 Task: Search one way flight ticket for 2 adults, 2 infants in seat and 1 infant on lap in first from Everett: Paine Field (snohomish County Airport) to Gillette: Gillette Campbell County Airport on 5-1-2023. Choice of flights is Alaska. Number of bags: 1 carry on bag and 5 checked bags. Price is upto 80000. Outbound departure time preference is 15:15.
Action: Mouse moved to (198, 346)
Screenshot: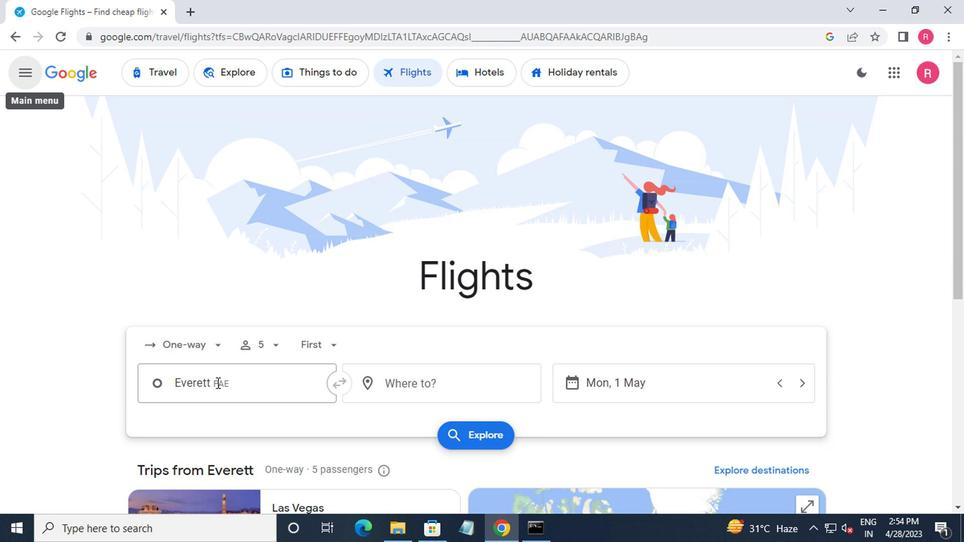 
Action: Mouse pressed left at (198, 346)
Screenshot: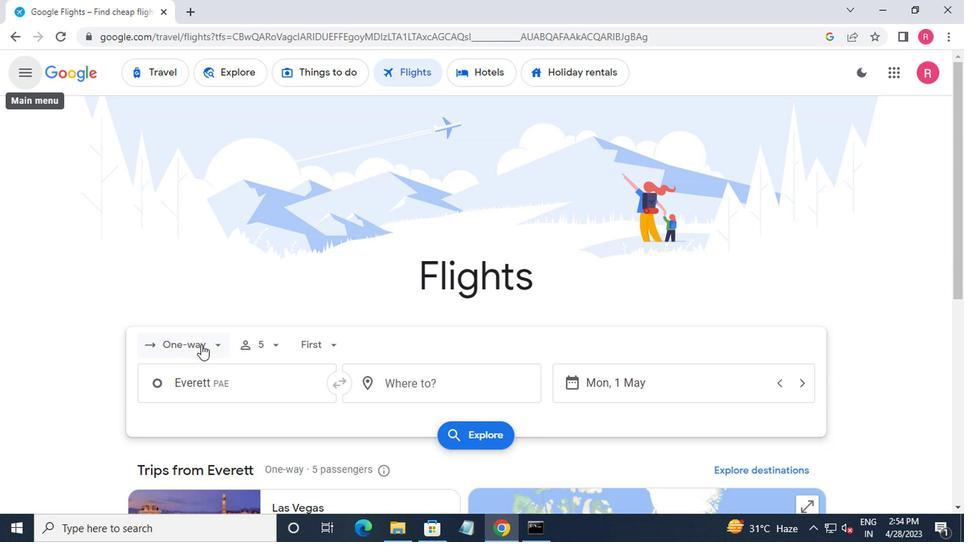 
Action: Mouse moved to (208, 409)
Screenshot: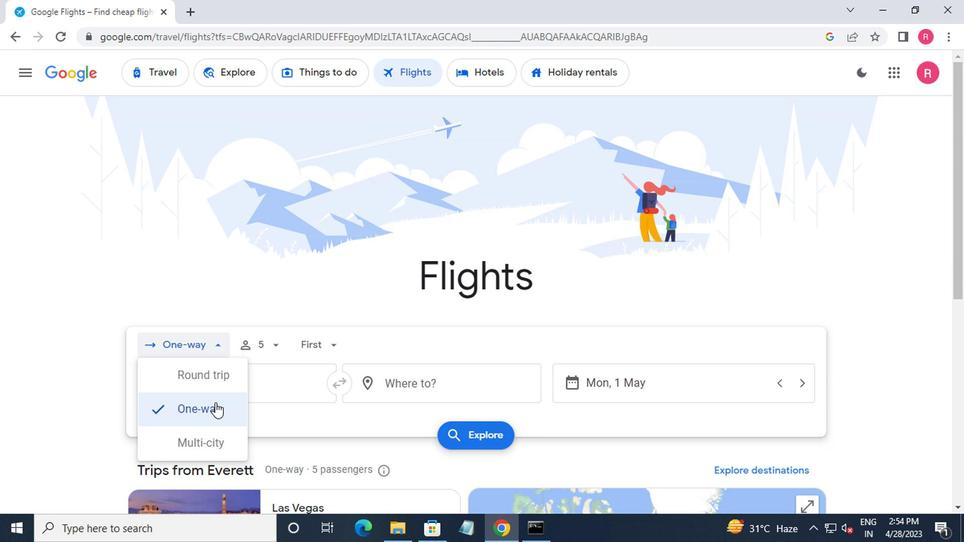 
Action: Mouse pressed left at (208, 409)
Screenshot: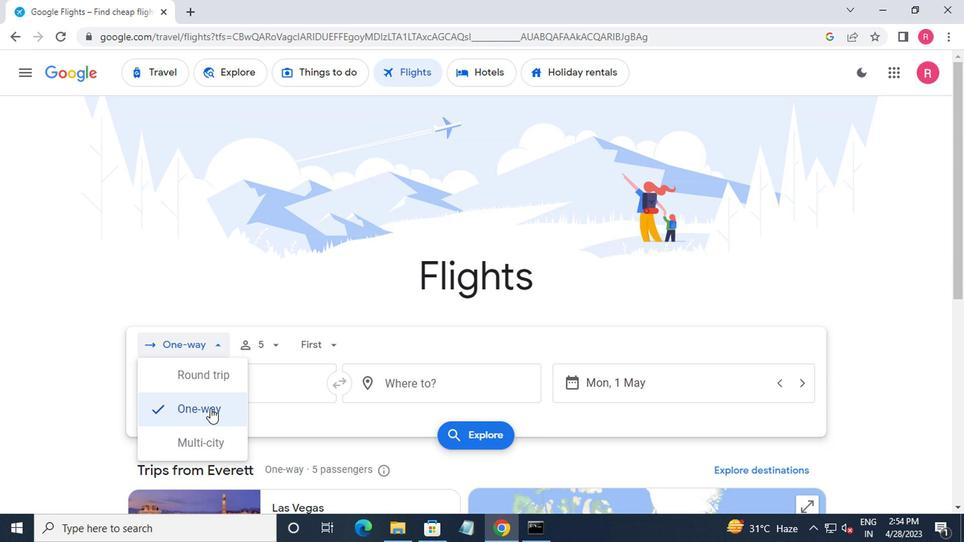 
Action: Mouse moved to (264, 351)
Screenshot: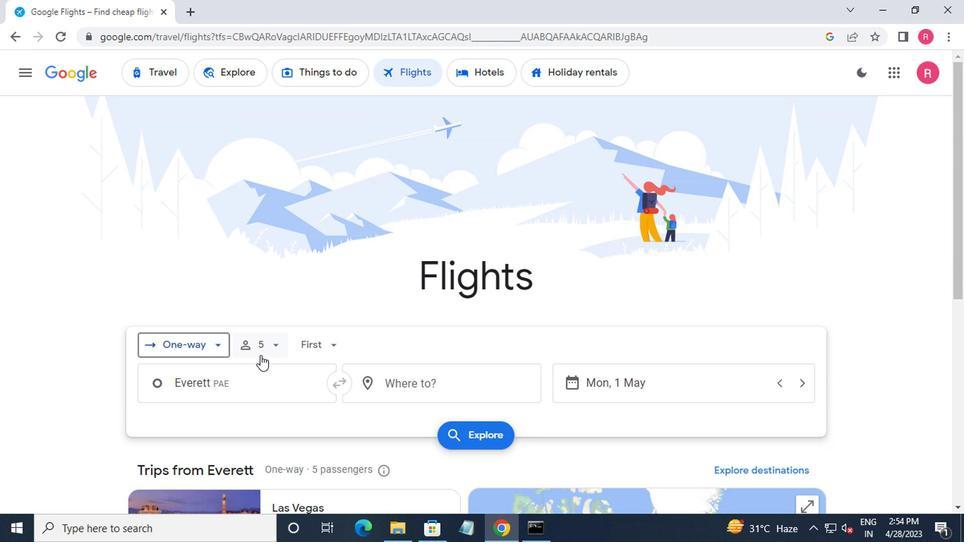 
Action: Mouse pressed left at (264, 351)
Screenshot: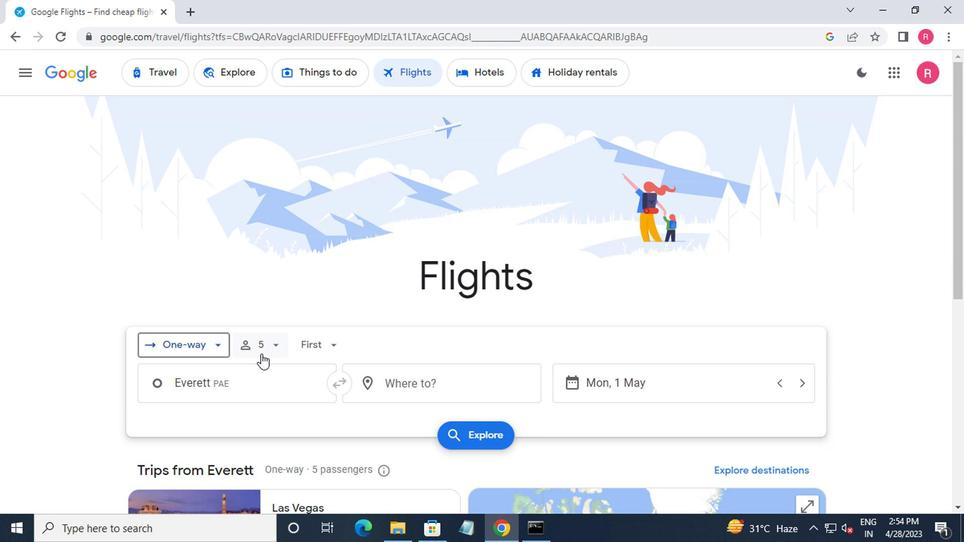 
Action: Mouse moved to (336, 387)
Screenshot: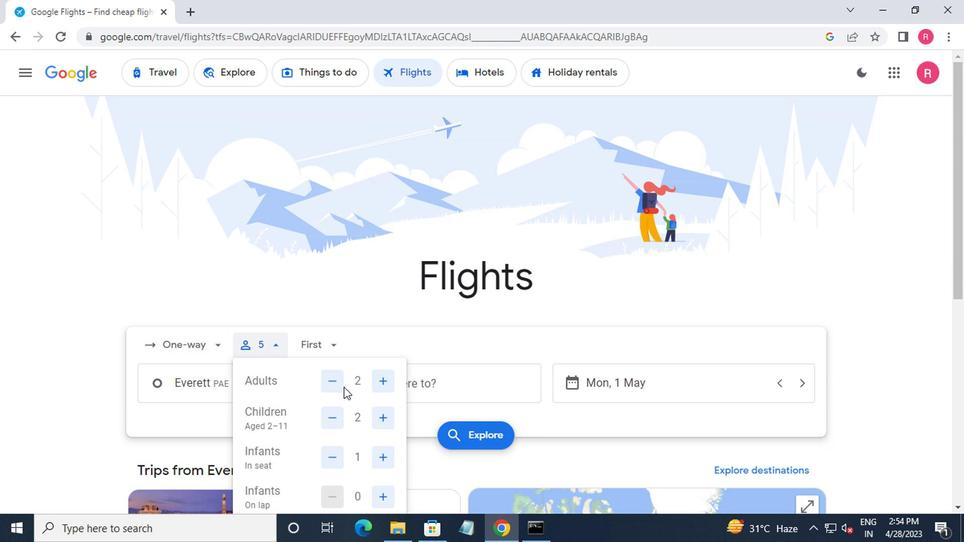 
Action: Mouse pressed left at (336, 387)
Screenshot: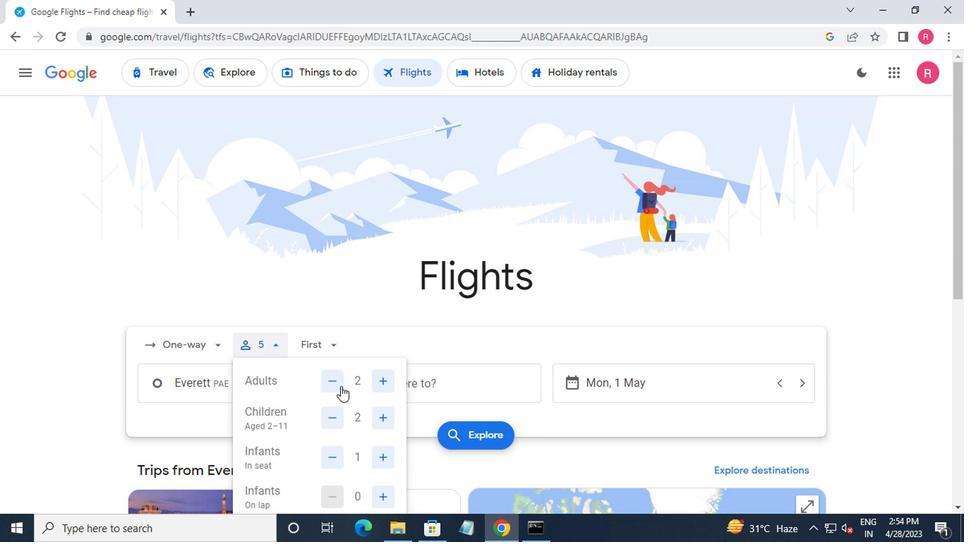 
Action: Mouse moved to (336, 421)
Screenshot: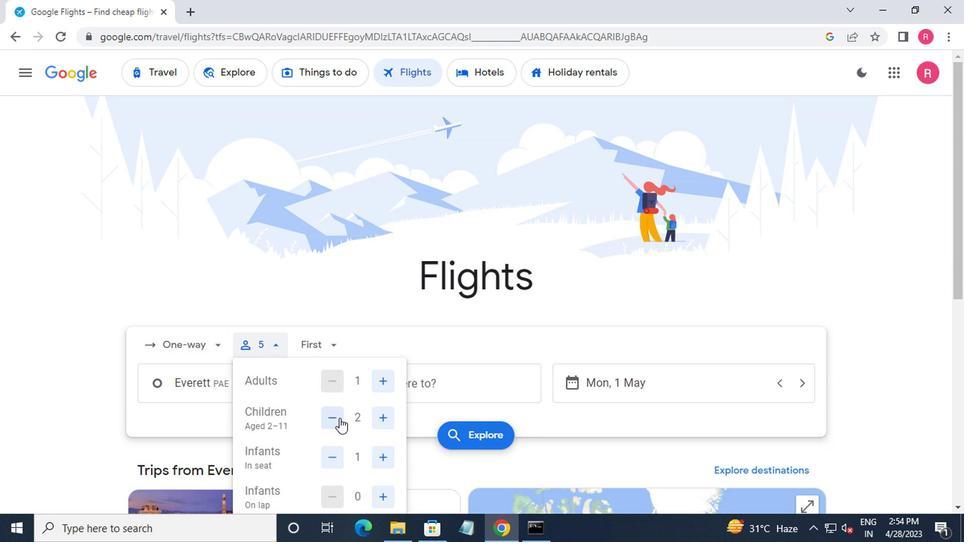 
Action: Mouse pressed left at (336, 421)
Screenshot: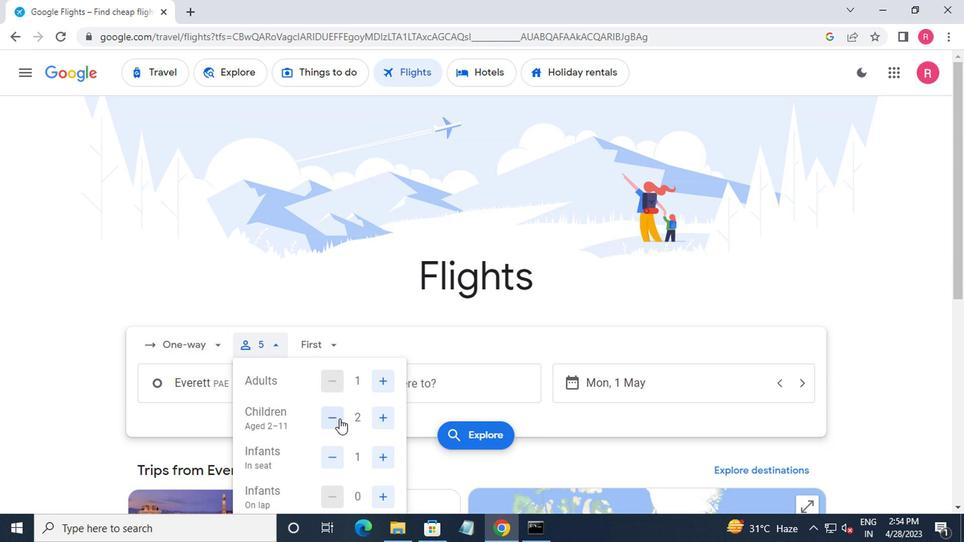 
Action: Mouse moved to (329, 459)
Screenshot: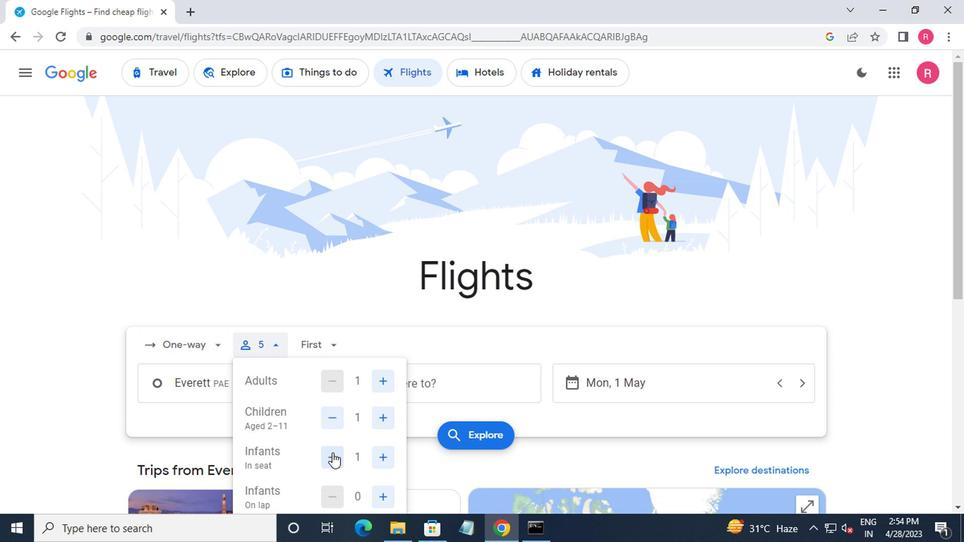 
Action: Mouse pressed left at (329, 459)
Screenshot: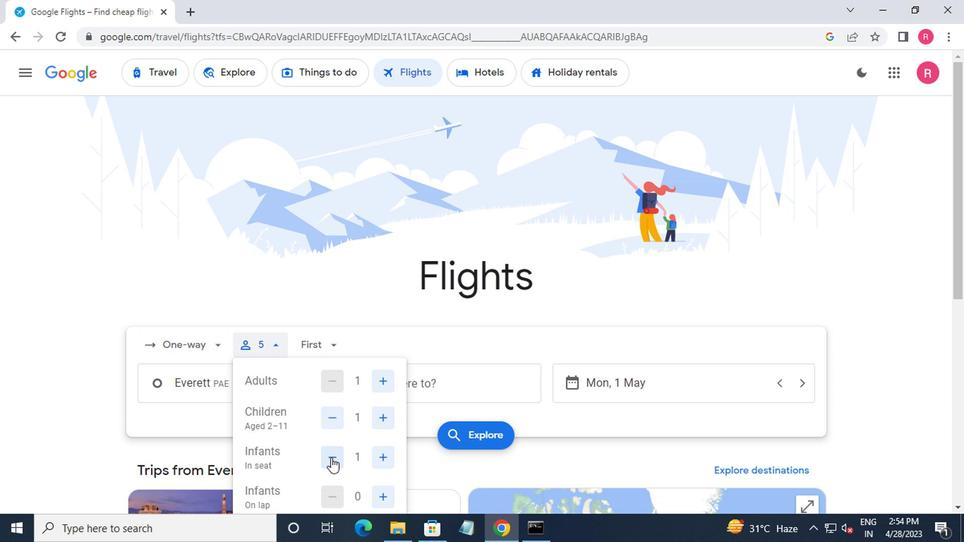 
Action: Mouse moved to (376, 460)
Screenshot: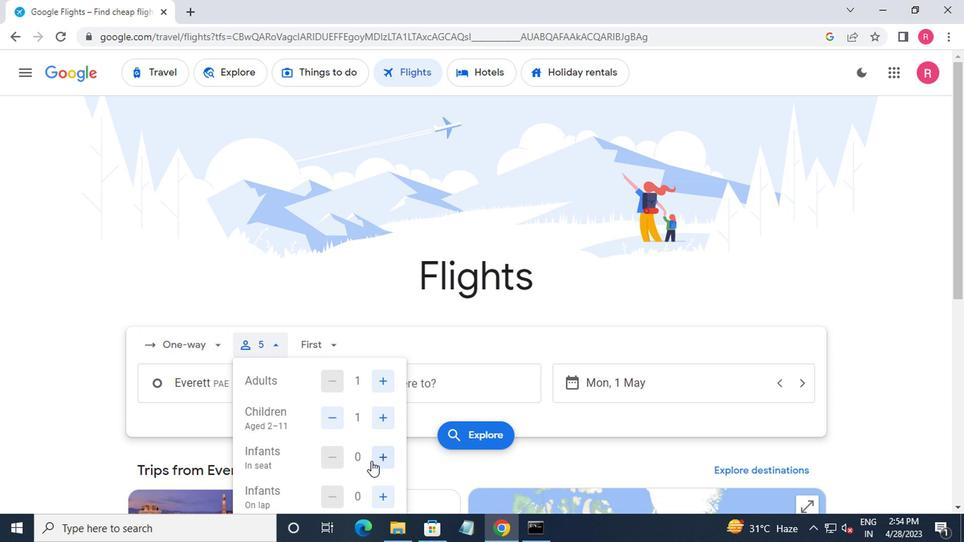 
Action: Mouse pressed left at (376, 460)
Screenshot: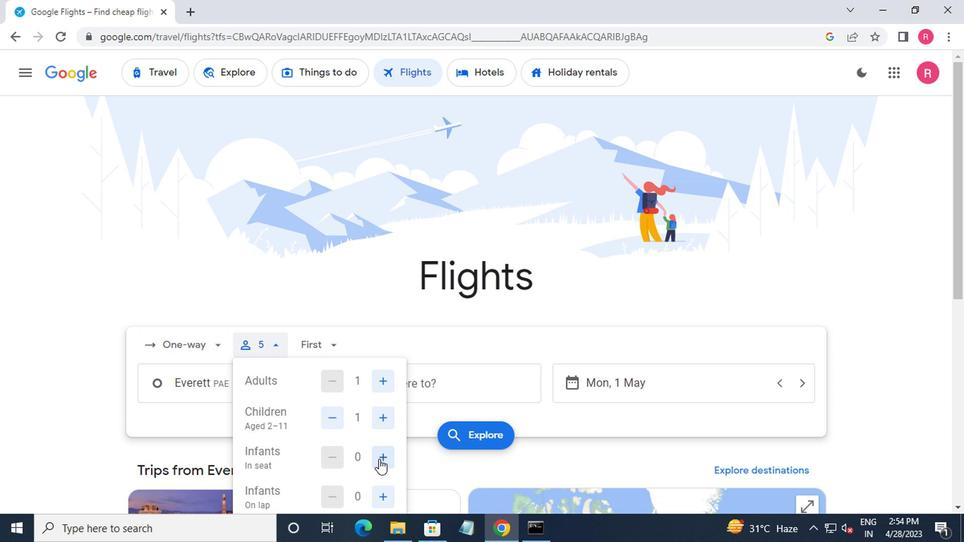 
Action: Mouse moved to (319, 349)
Screenshot: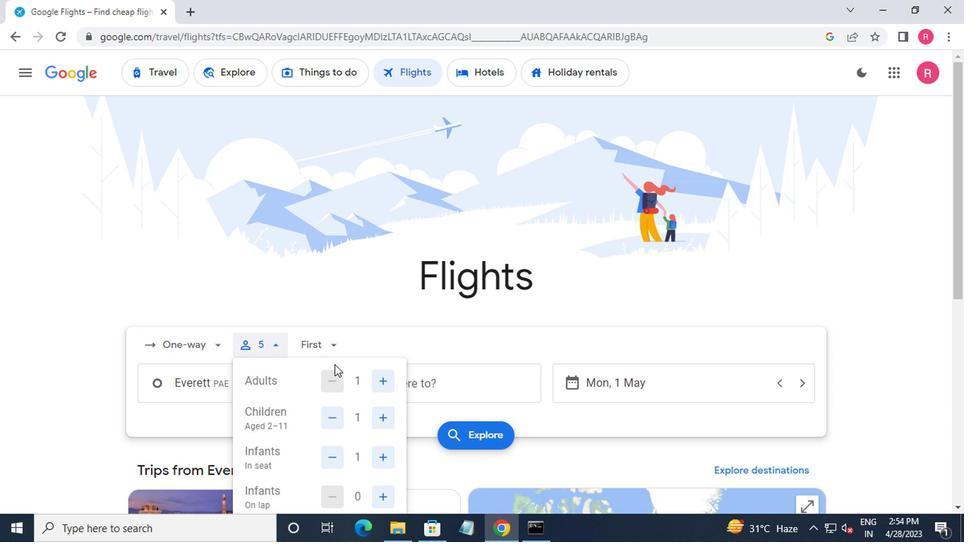 
Action: Mouse pressed left at (319, 349)
Screenshot: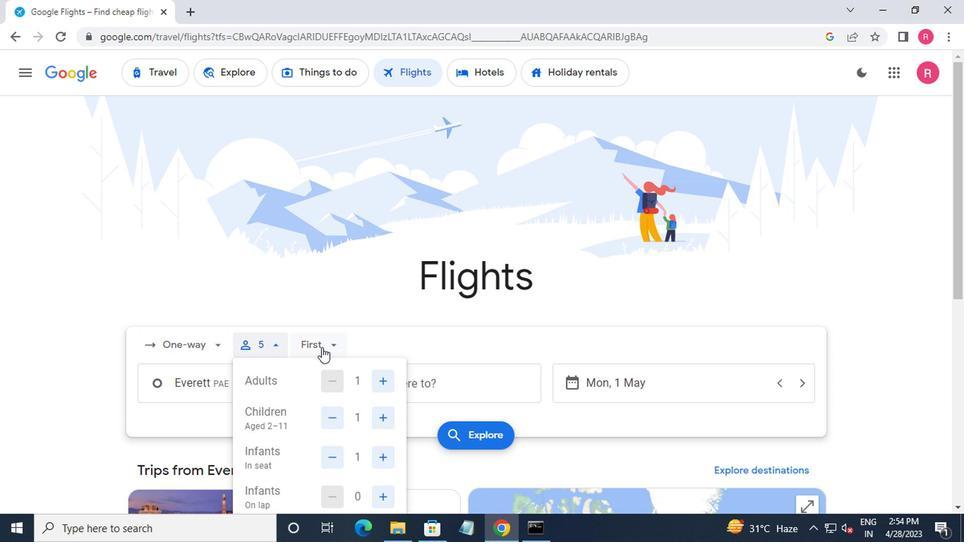 
Action: Mouse moved to (349, 411)
Screenshot: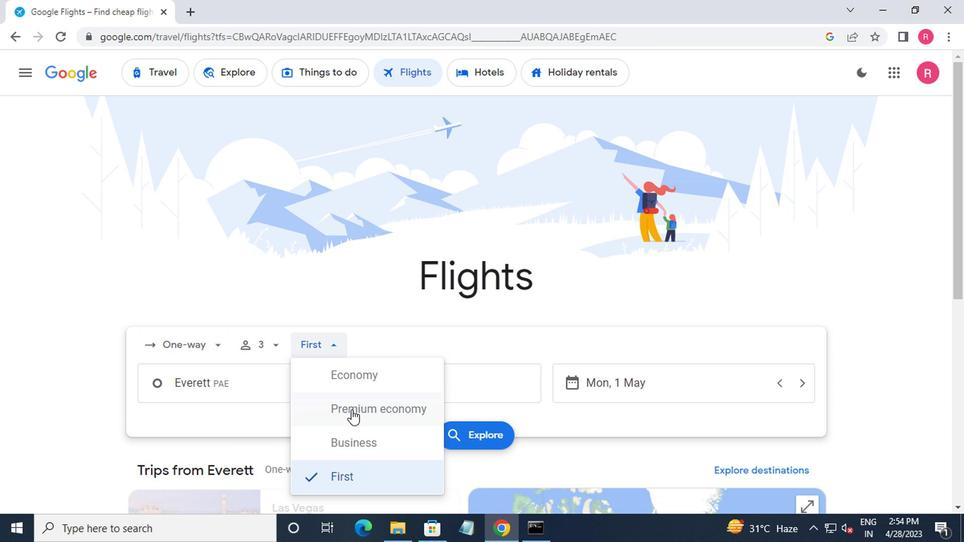 
Action: Mouse pressed left at (349, 411)
Screenshot: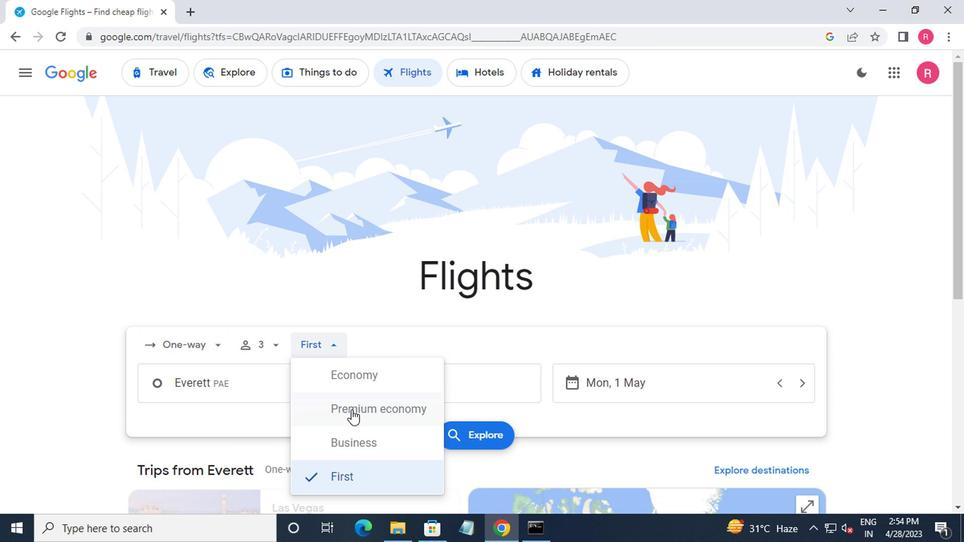 
Action: Mouse moved to (348, 409)
Screenshot: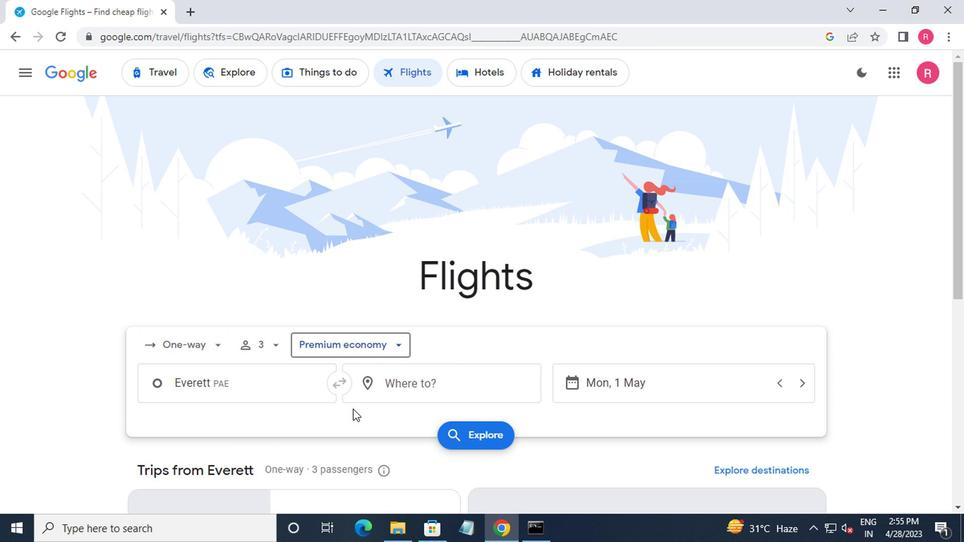 
Action: Mouse scrolled (348, 408) with delta (0, -1)
Screenshot: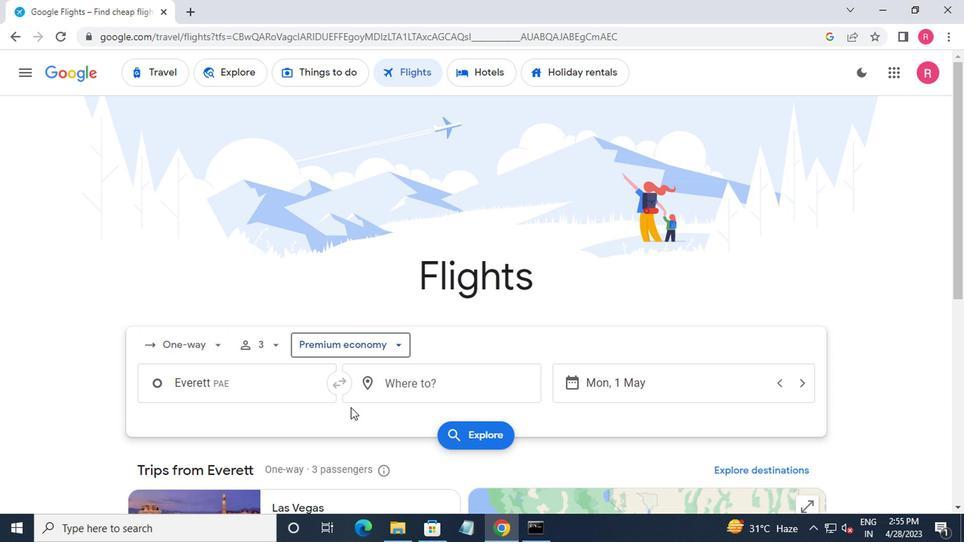 
Action: Mouse moved to (246, 312)
Screenshot: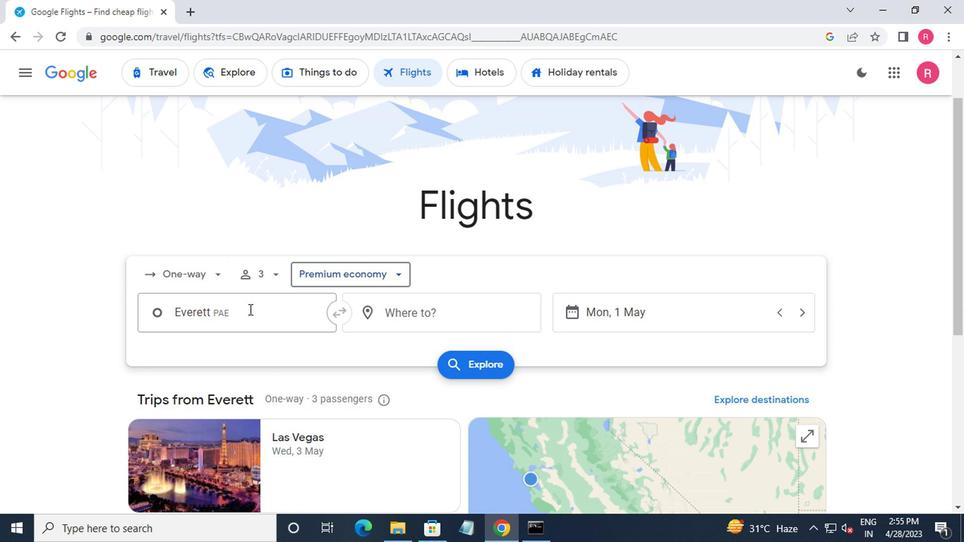 
Action: Mouse pressed left at (246, 312)
Screenshot: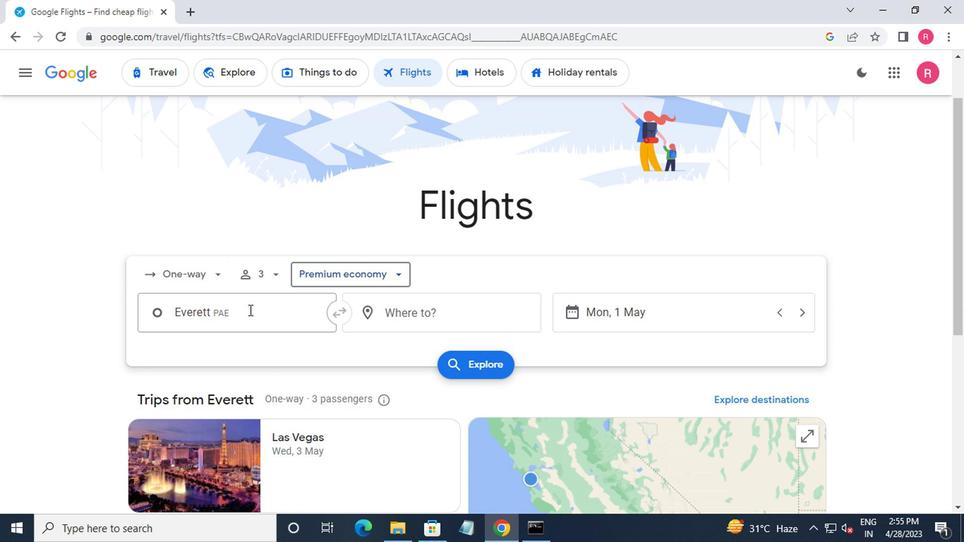 
Action: Key pressed <Key.shift>FRIDAY
Screenshot: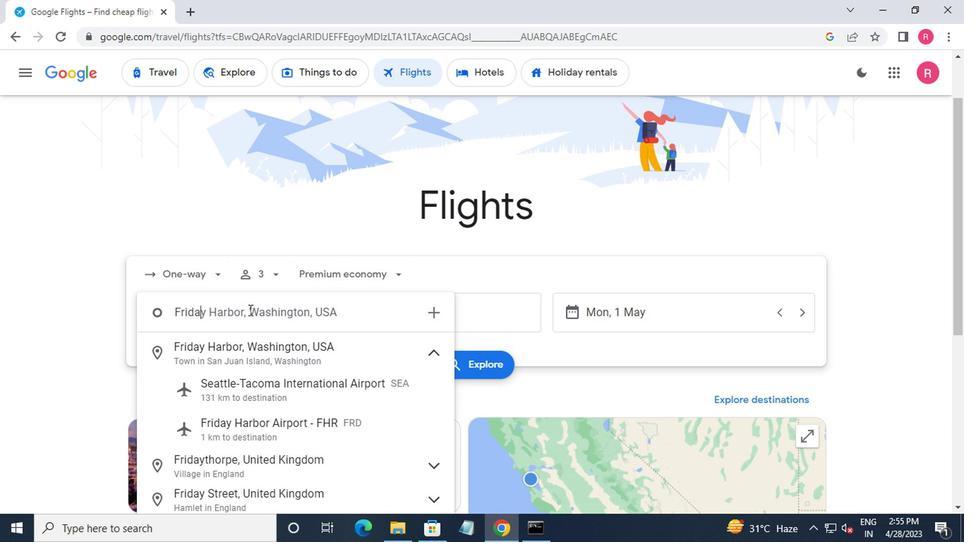 
Action: Mouse moved to (213, 442)
Screenshot: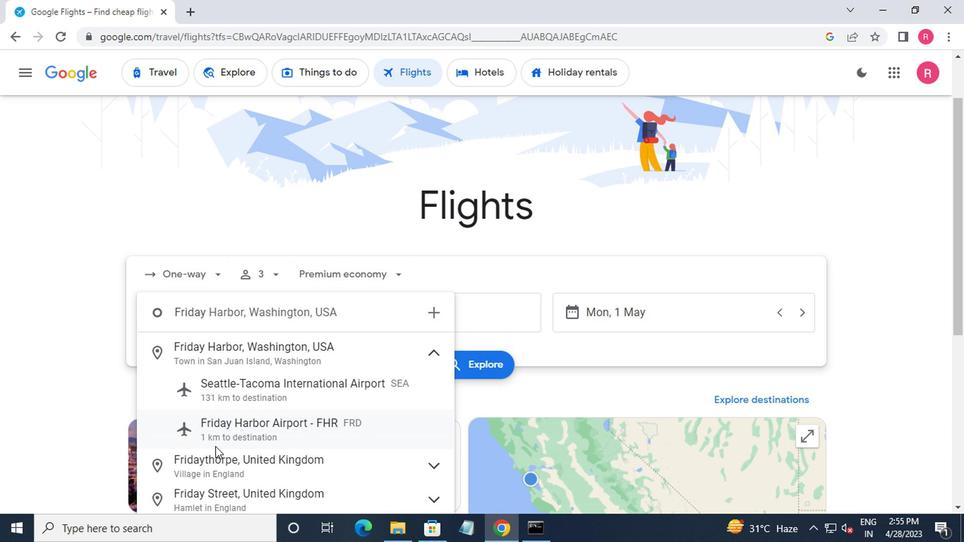 
Action: Mouse pressed left at (213, 442)
Screenshot: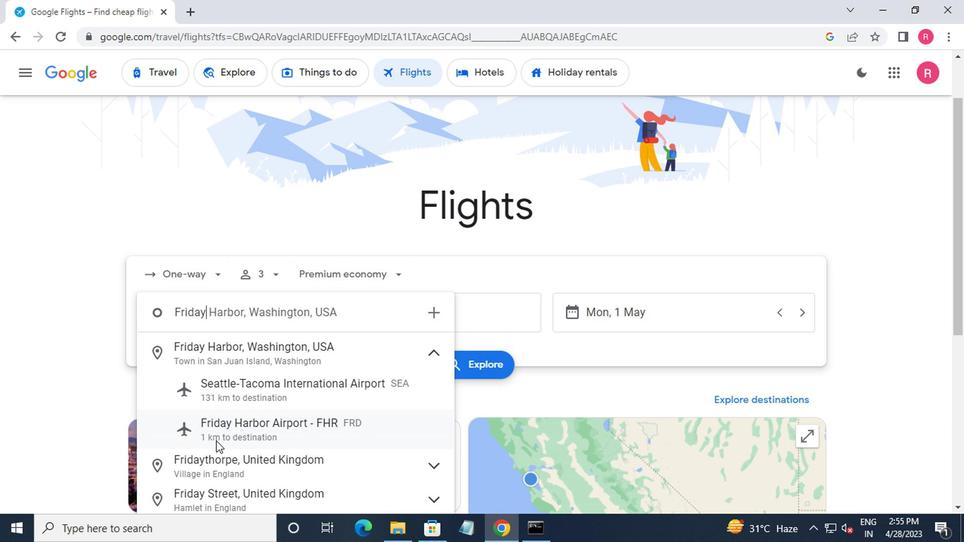 
Action: Mouse moved to (378, 323)
Screenshot: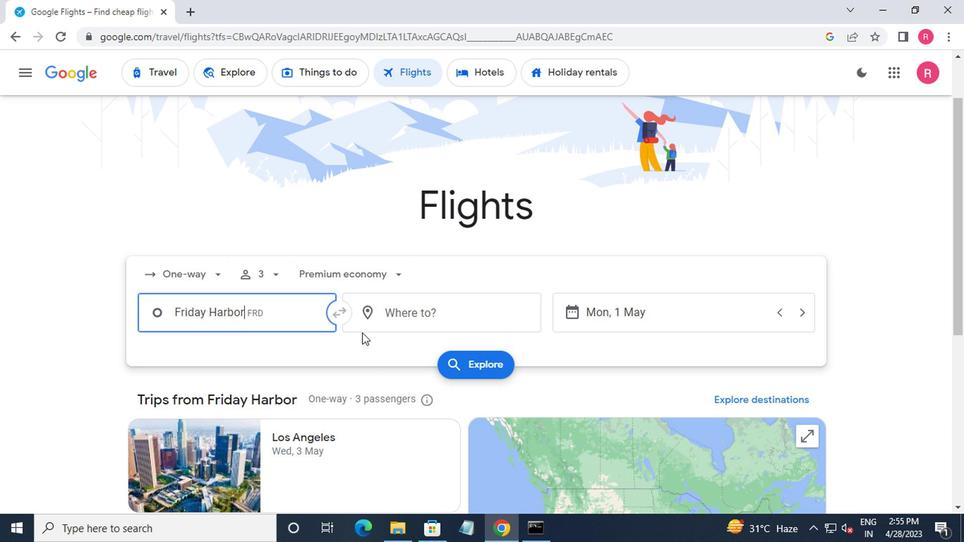 
Action: Mouse pressed left at (378, 323)
Screenshot: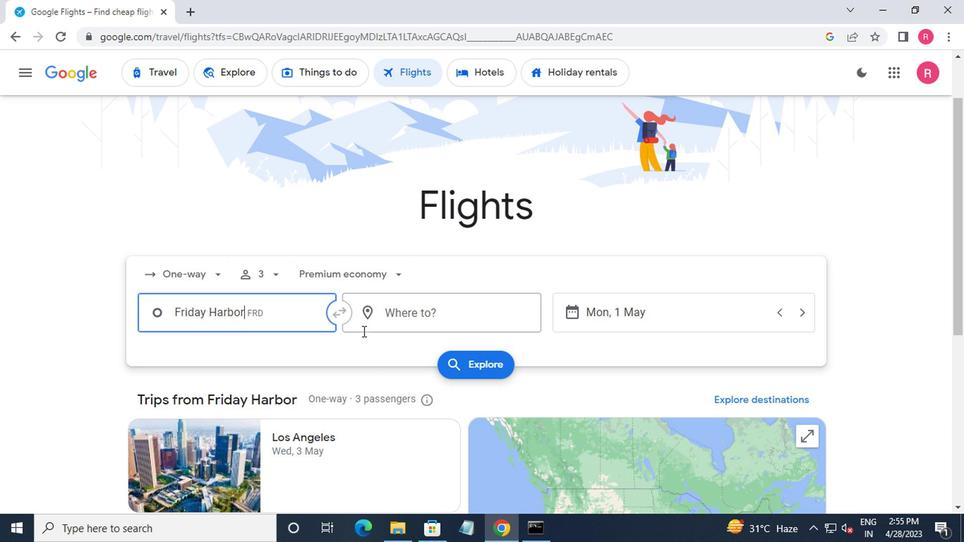 
Action: Mouse moved to (396, 440)
Screenshot: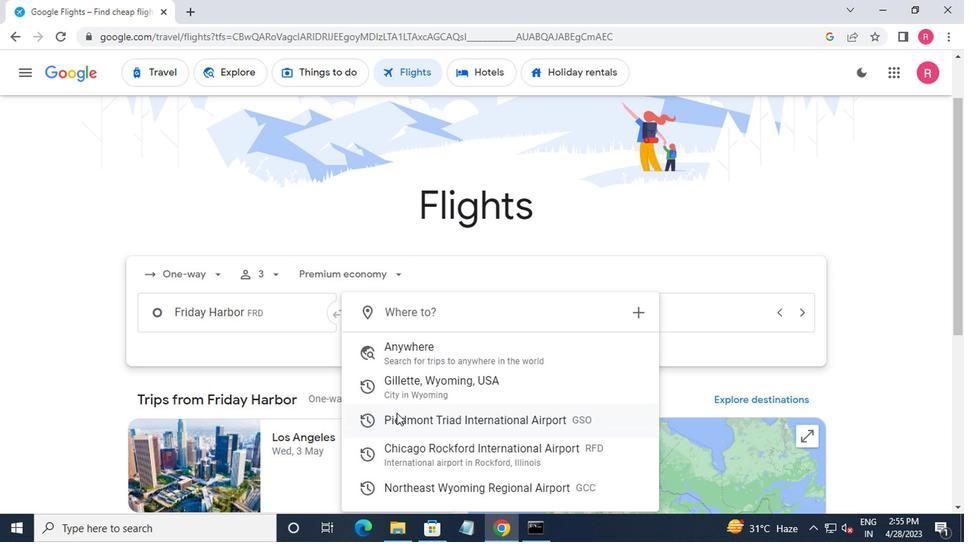 
Action: Mouse pressed left at (396, 440)
Screenshot: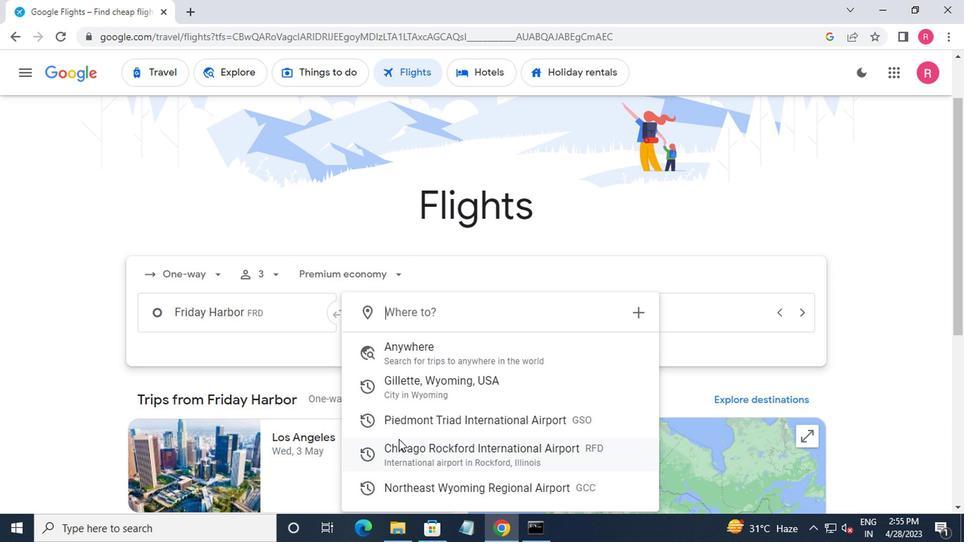 
Action: Mouse moved to (583, 328)
Screenshot: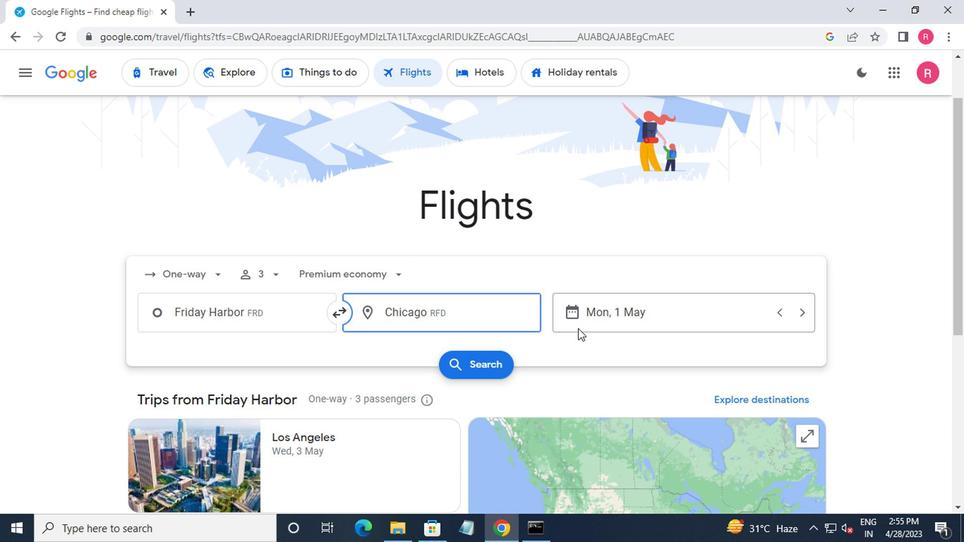 
Action: Mouse pressed left at (583, 328)
Screenshot: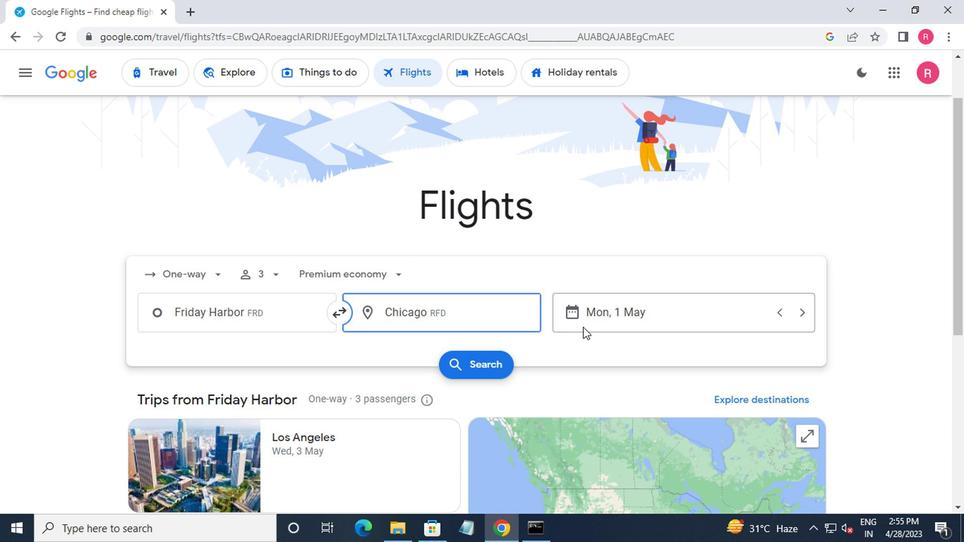 
Action: Mouse moved to (607, 268)
Screenshot: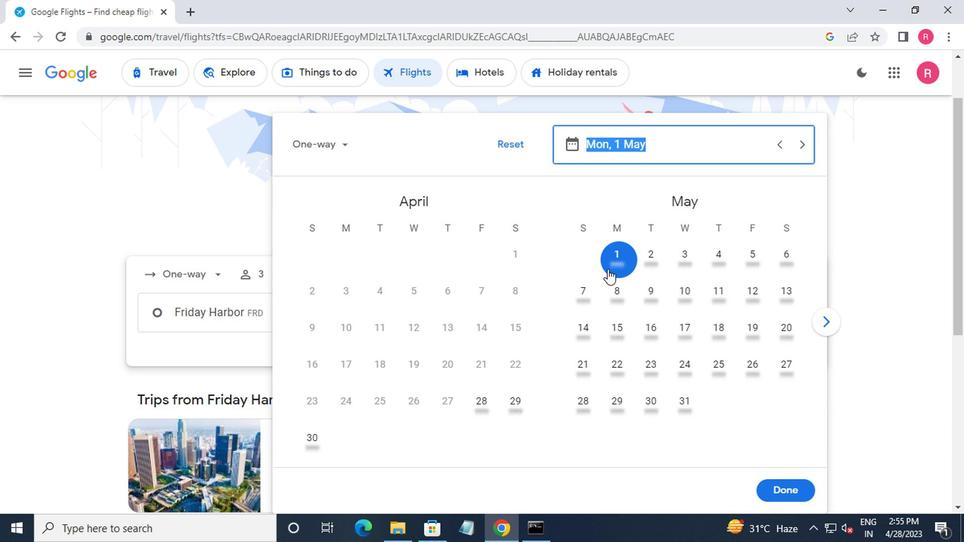 
Action: Mouse pressed left at (607, 268)
Screenshot: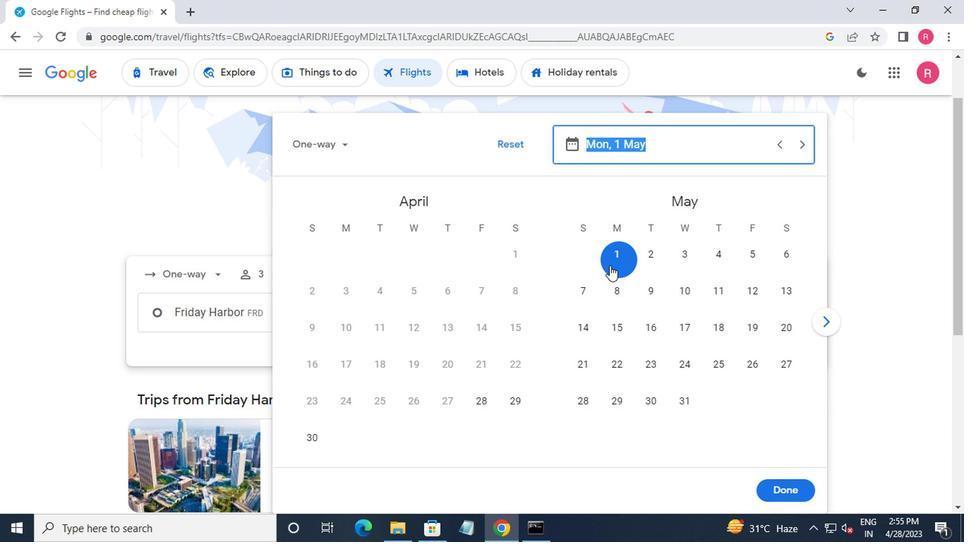 
Action: Mouse moved to (774, 495)
Screenshot: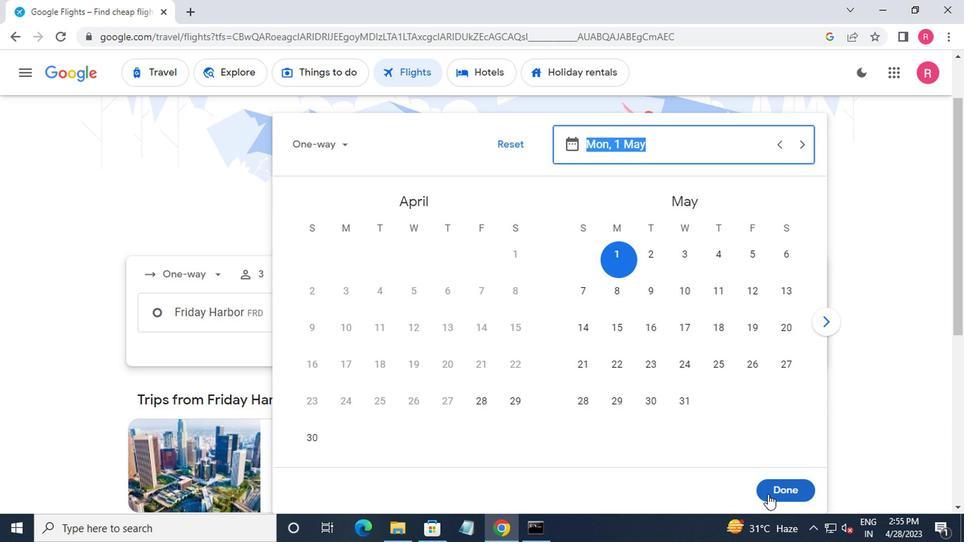 
Action: Mouse pressed left at (774, 495)
Screenshot: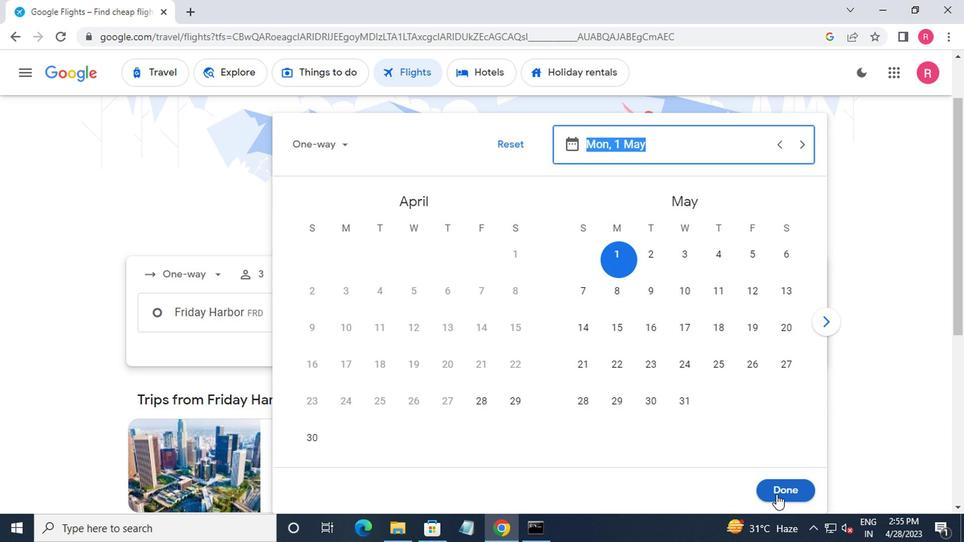 
Action: Mouse moved to (452, 363)
Screenshot: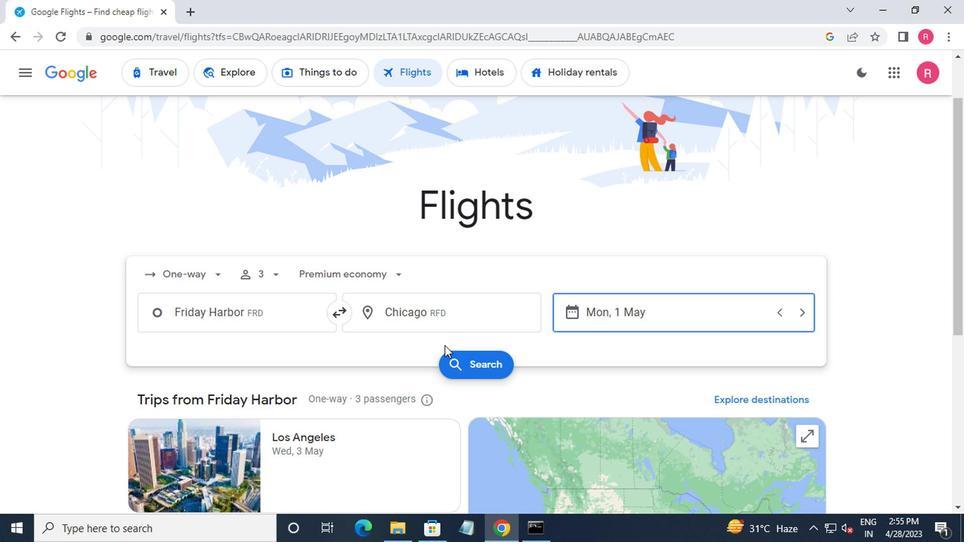 
Action: Mouse pressed left at (452, 363)
Screenshot: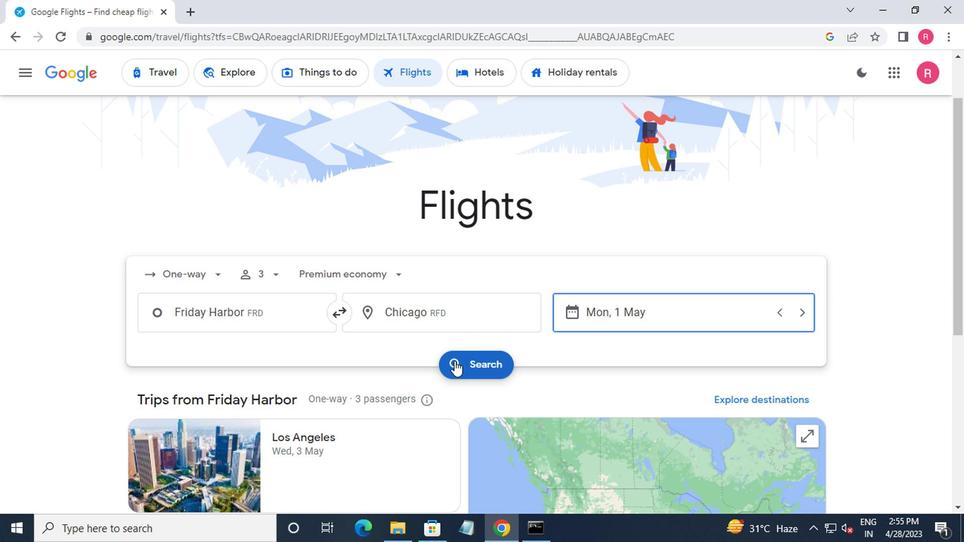 
Action: Mouse moved to (150, 209)
Screenshot: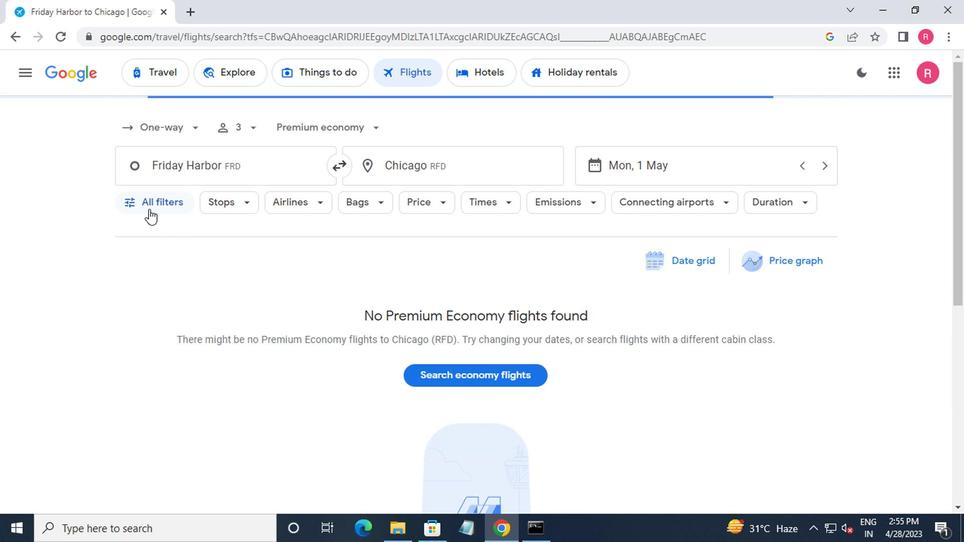 
Action: Mouse pressed left at (150, 209)
Screenshot: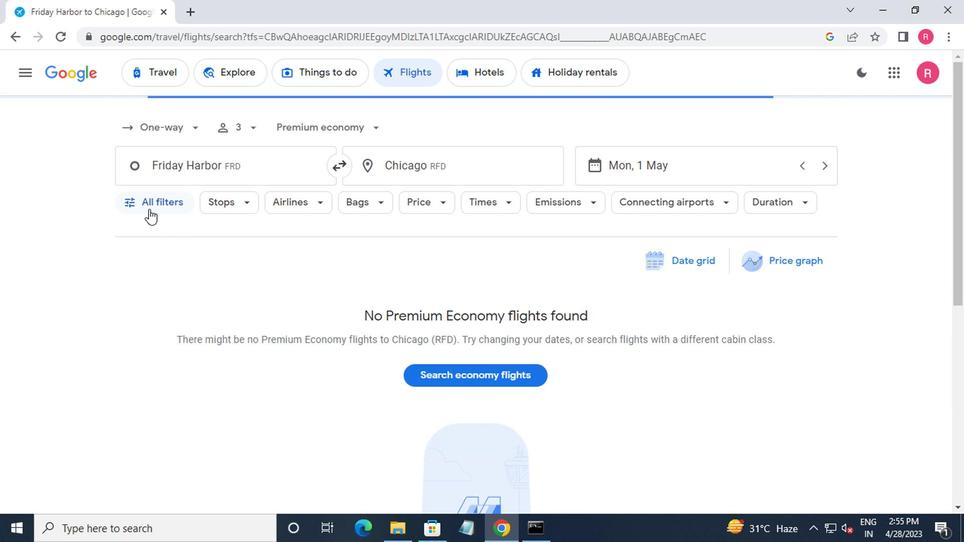 
Action: Mouse moved to (231, 360)
Screenshot: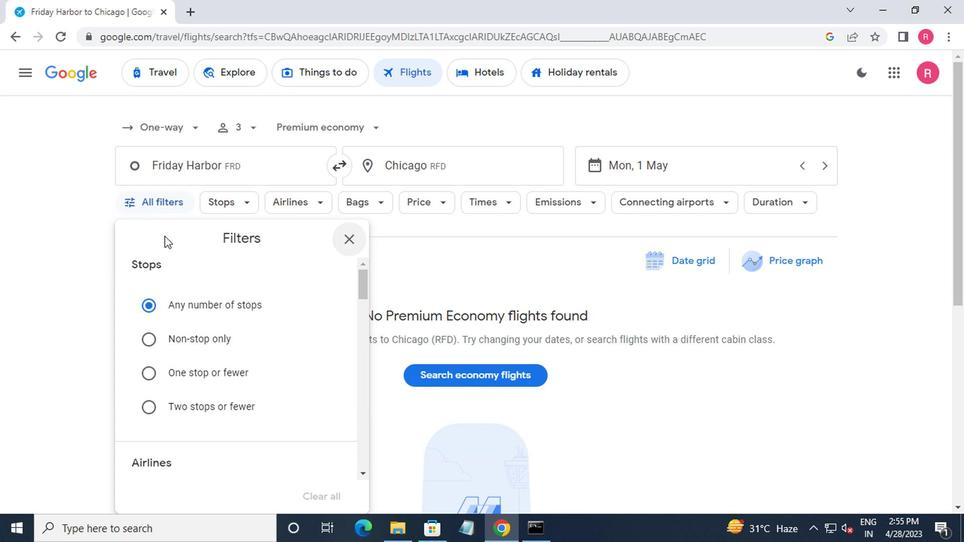
Action: Mouse scrolled (231, 359) with delta (0, 0)
Screenshot: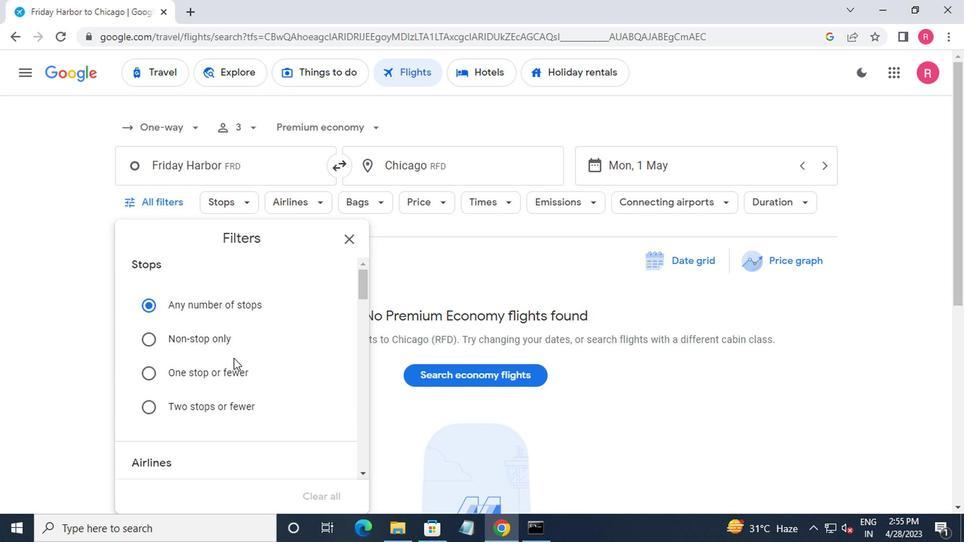 
Action: Mouse scrolled (231, 359) with delta (0, 0)
Screenshot: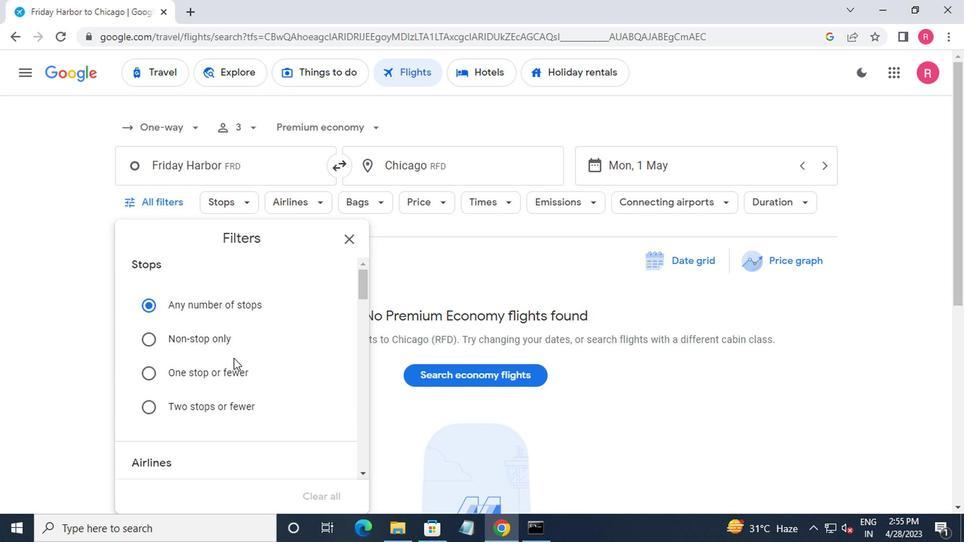 
Action: Mouse scrolled (231, 359) with delta (0, 0)
Screenshot: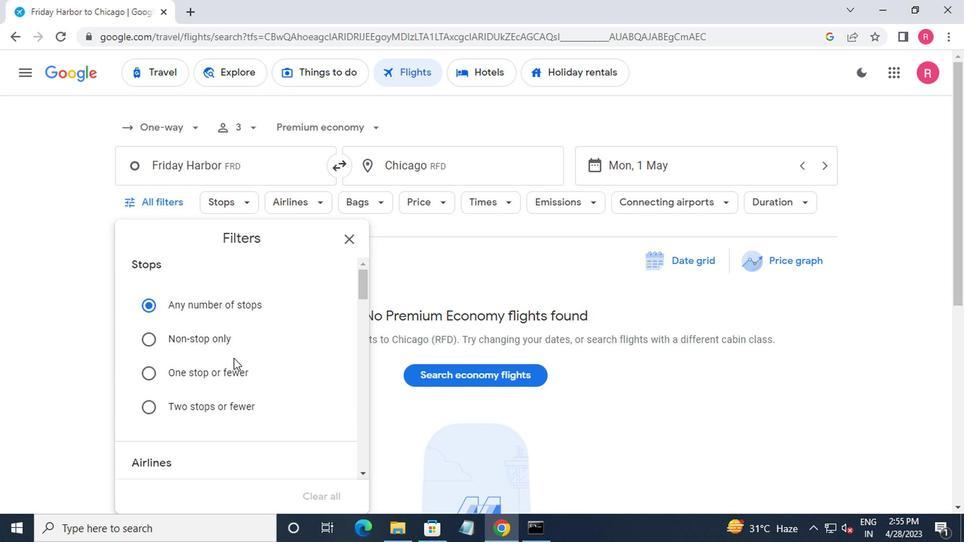 
Action: Mouse moved to (234, 359)
Screenshot: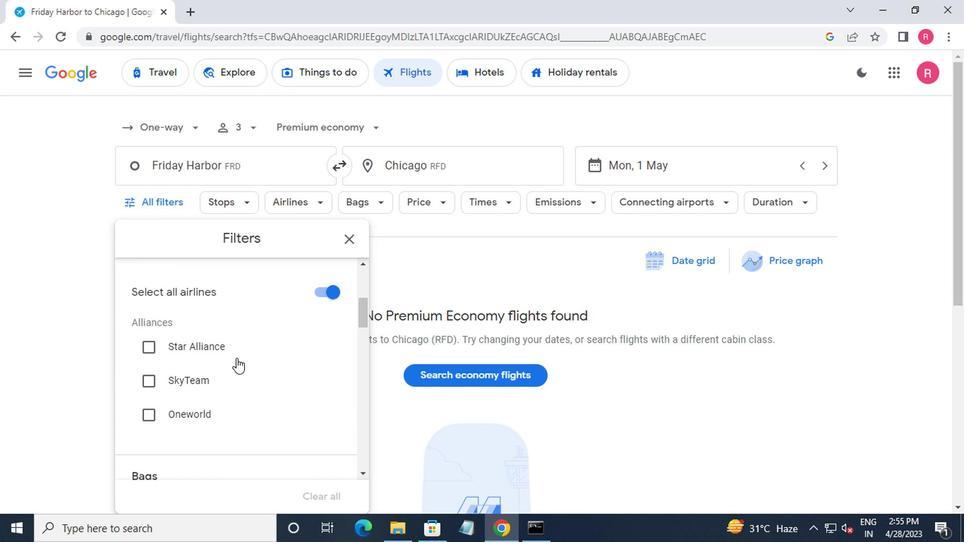
Action: Mouse scrolled (234, 358) with delta (0, -1)
Screenshot: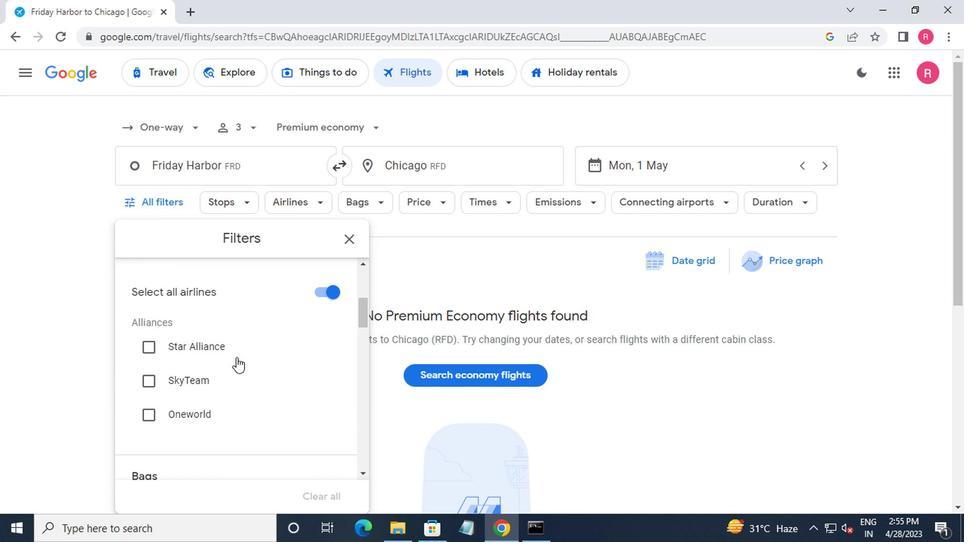 
Action: Mouse scrolled (234, 358) with delta (0, -1)
Screenshot: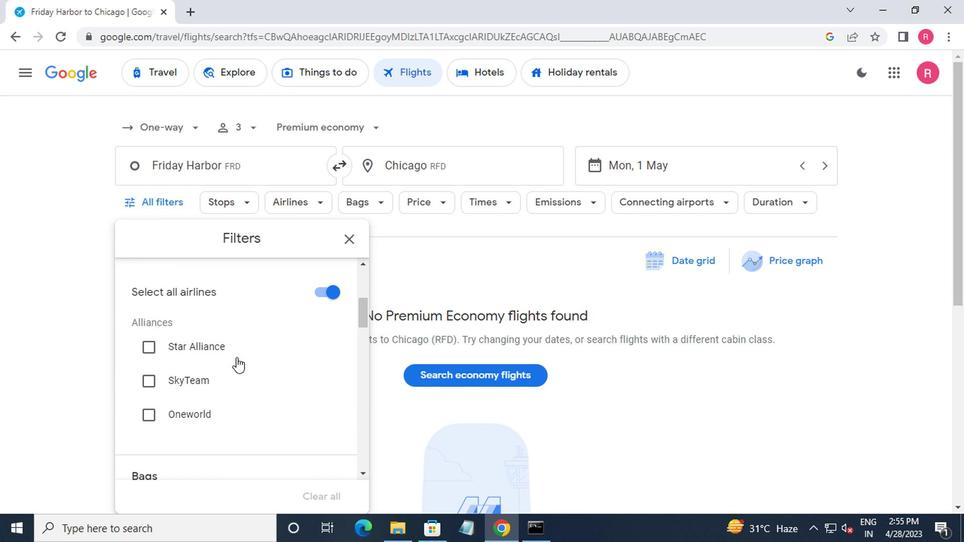 
Action: Mouse moved to (322, 365)
Screenshot: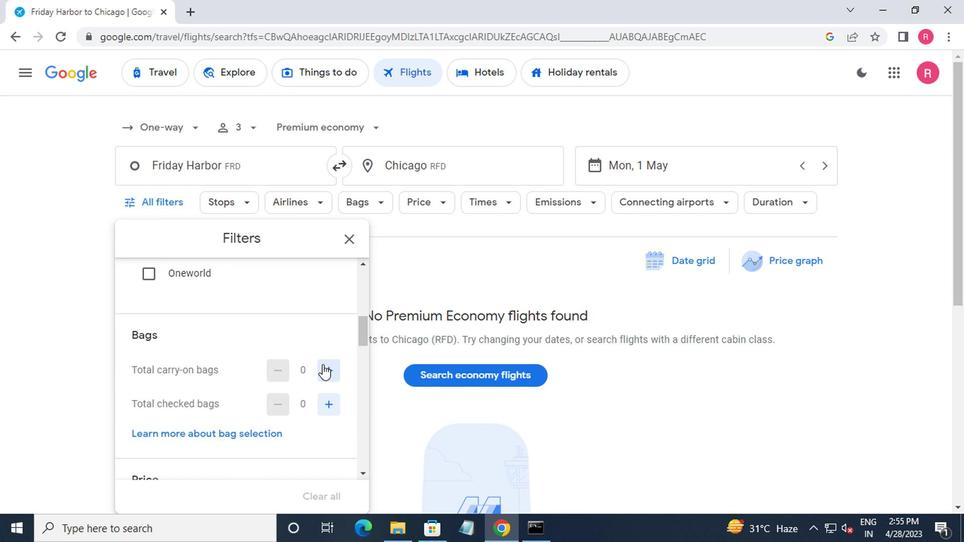 
Action: Mouse pressed left at (322, 365)
Screenshot: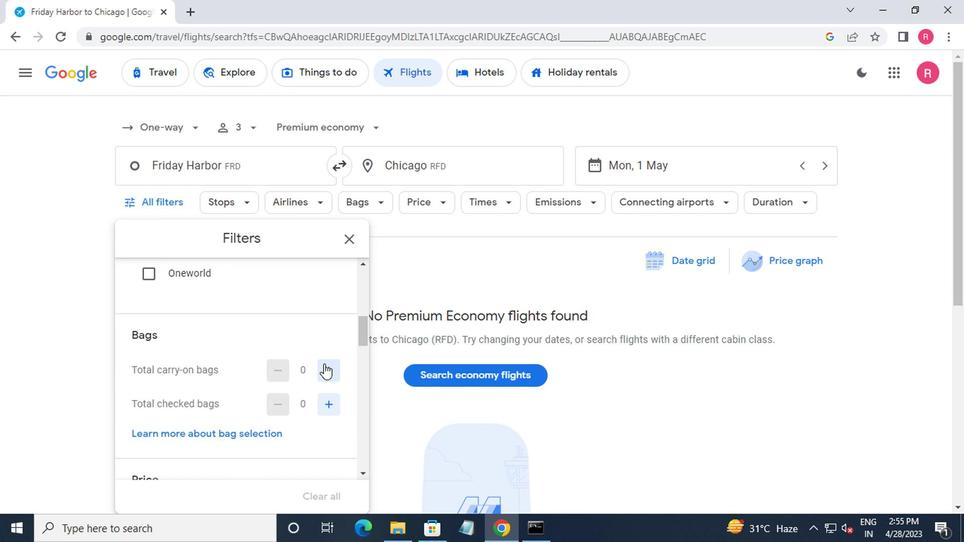 
Action: Mouse pressed left at (322, 365)
Screenshot: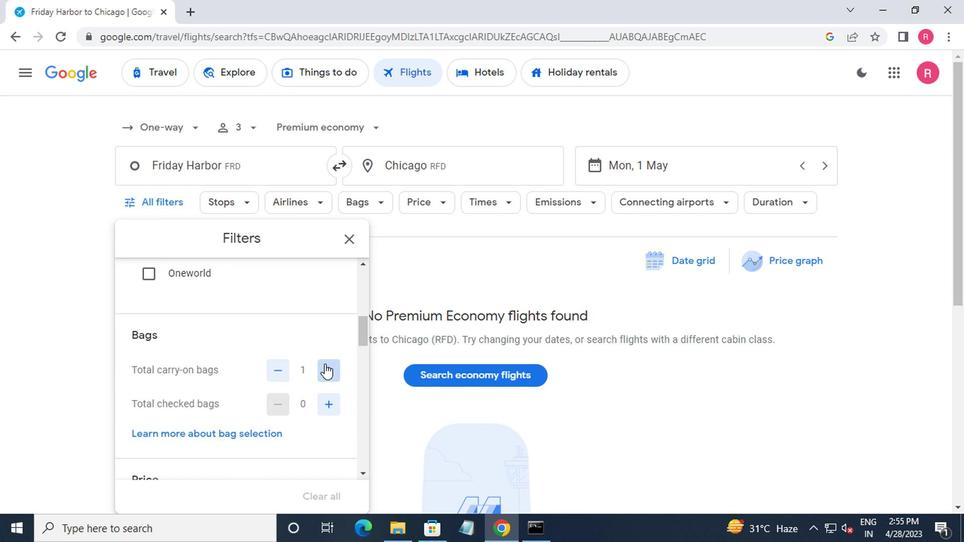 
Action: Mouse moved to (321, 412)
Screenshot: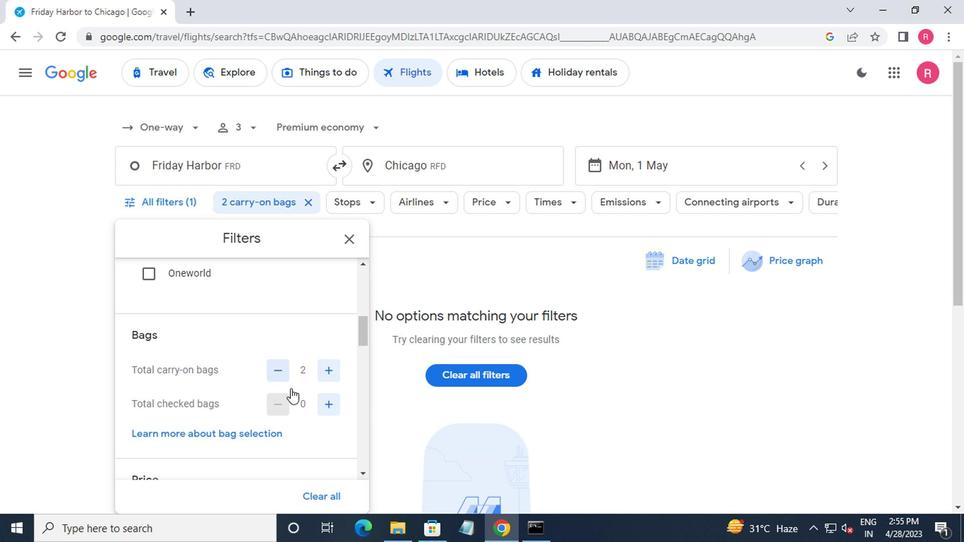 
Action: Mouse pressed left at (321, 412)
Screenshot: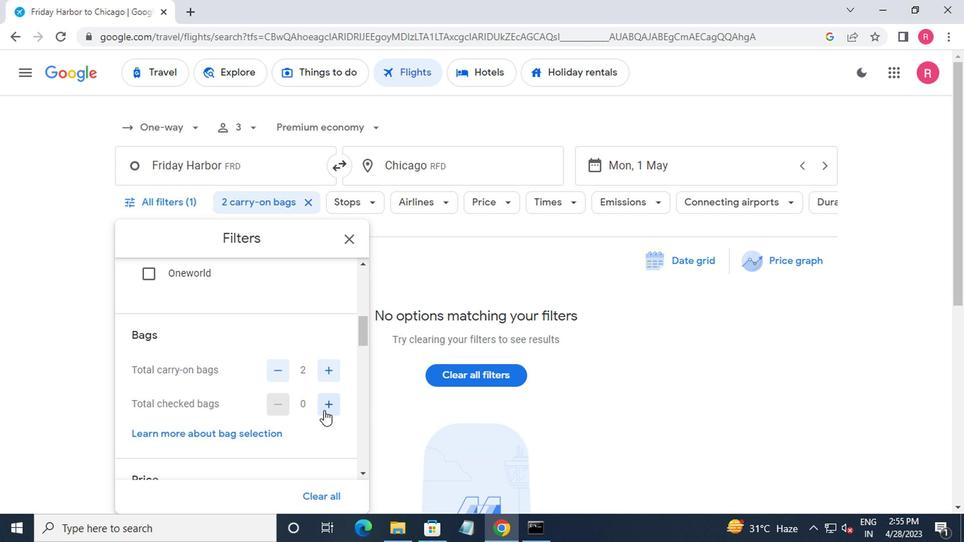 
Action: Mouse pressed left at (321, 412)
Screenshot: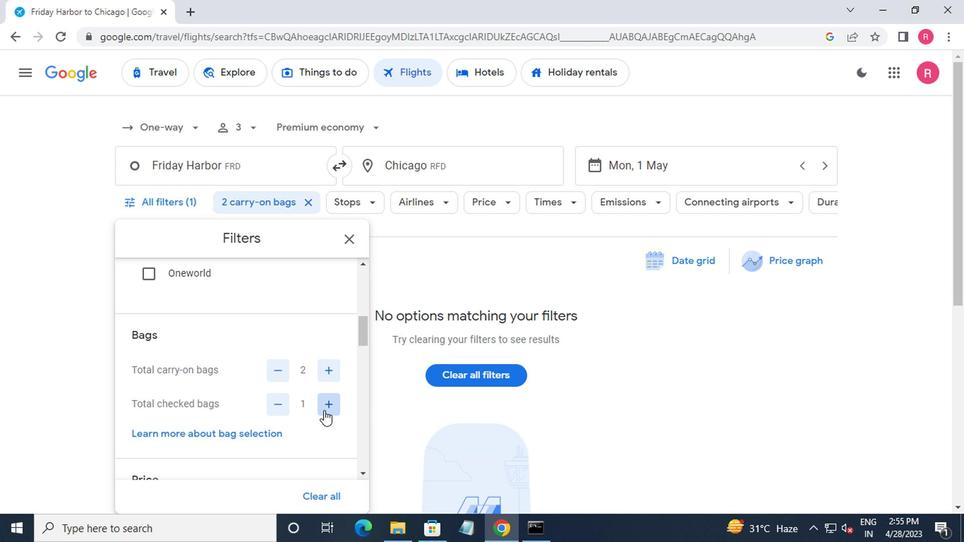 
Action: Mouse pressed left at (321, 412)
Screenshot: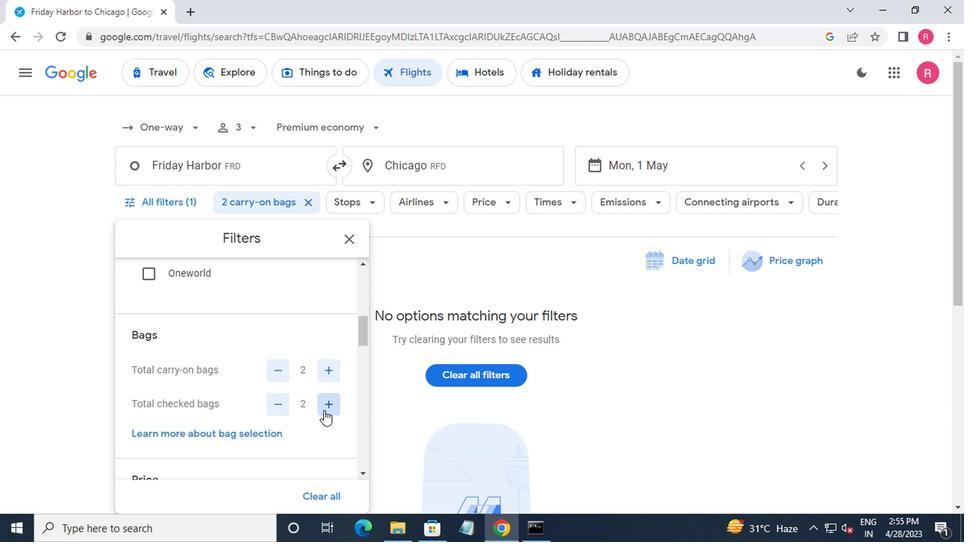 
Action: Mouse pressed left at (321, 412)
Screenshot: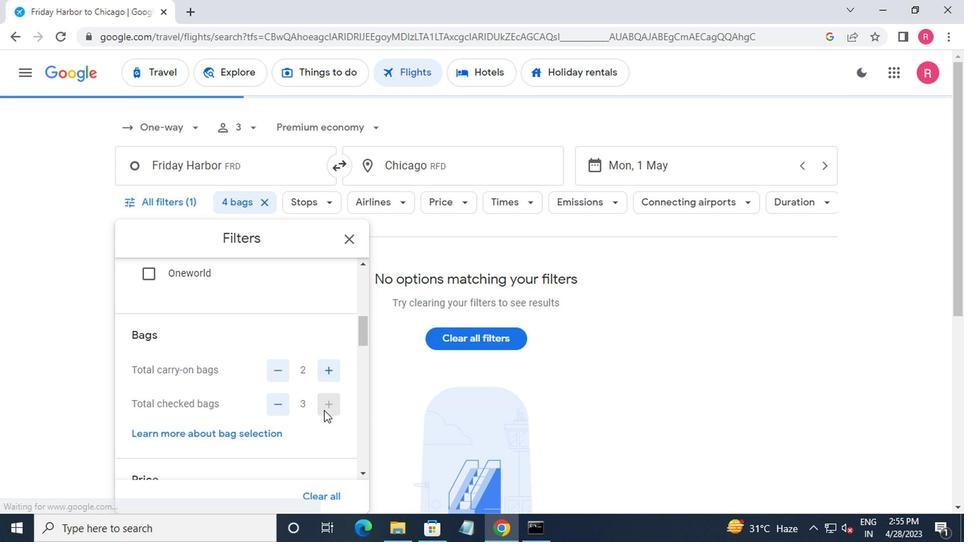 
Action: Mouse moved to (258, 404)
Screenshot: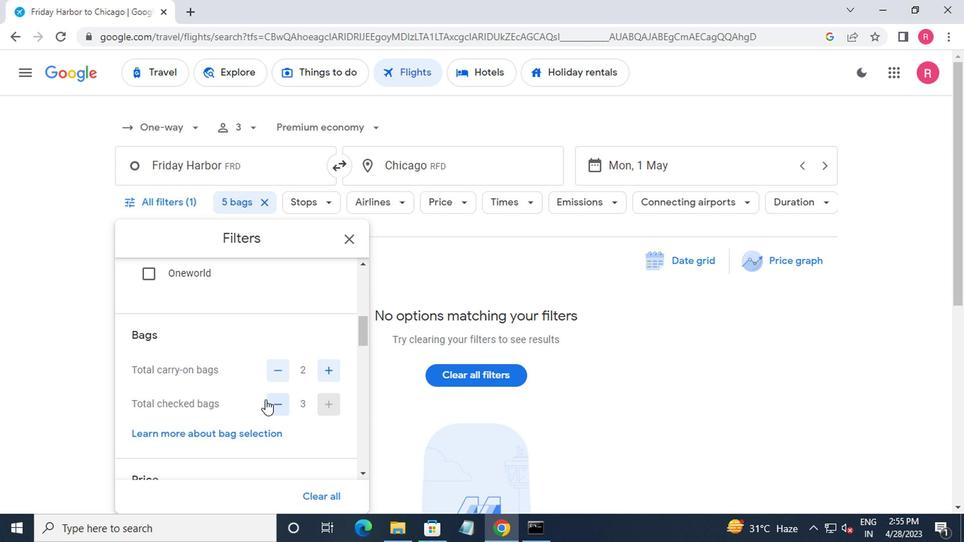
Action: Mouse scrolled (258, 403) with delta (0, -1)
Screenshot: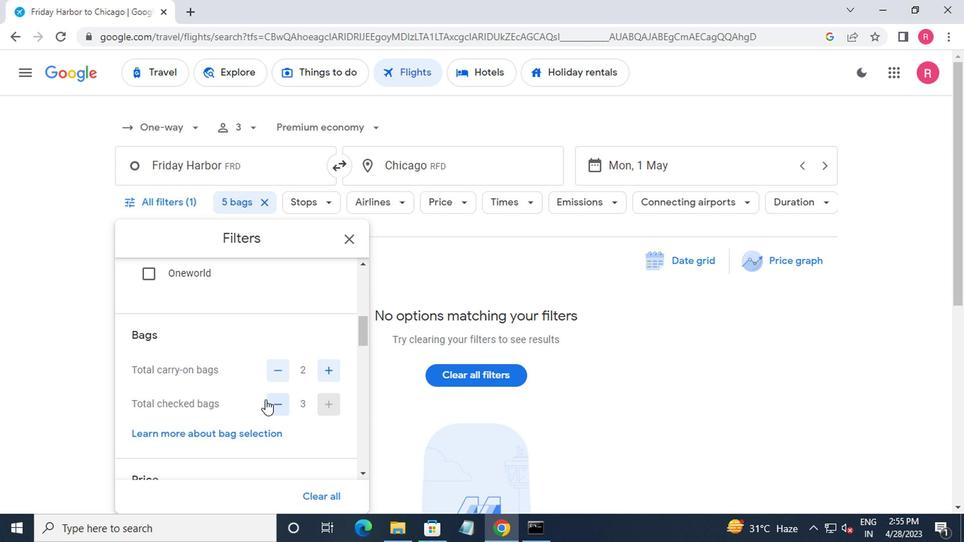 
Action: Mouse moved to (258, 404)
Screenshot: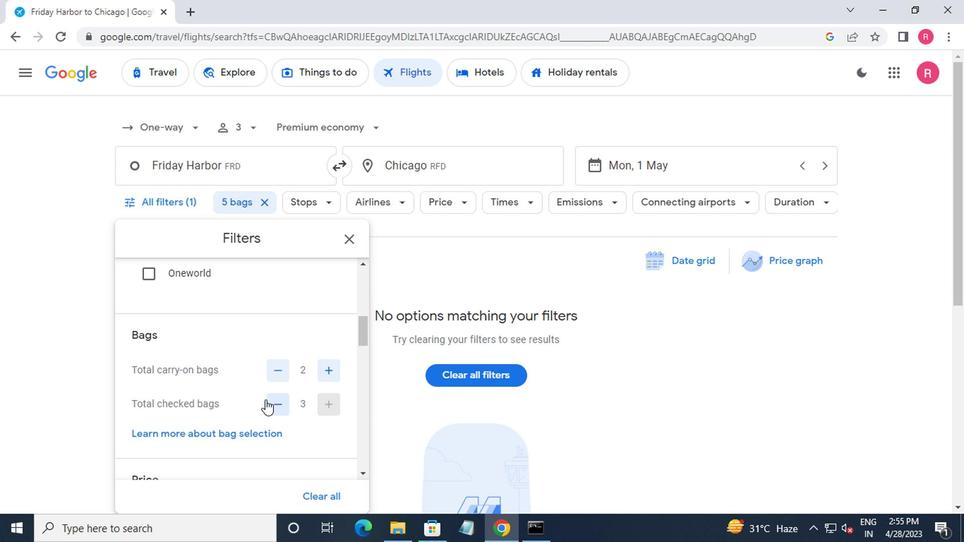 
Action: Mouse scrolled (258, 404) with delta (0, 0)
Screenshot: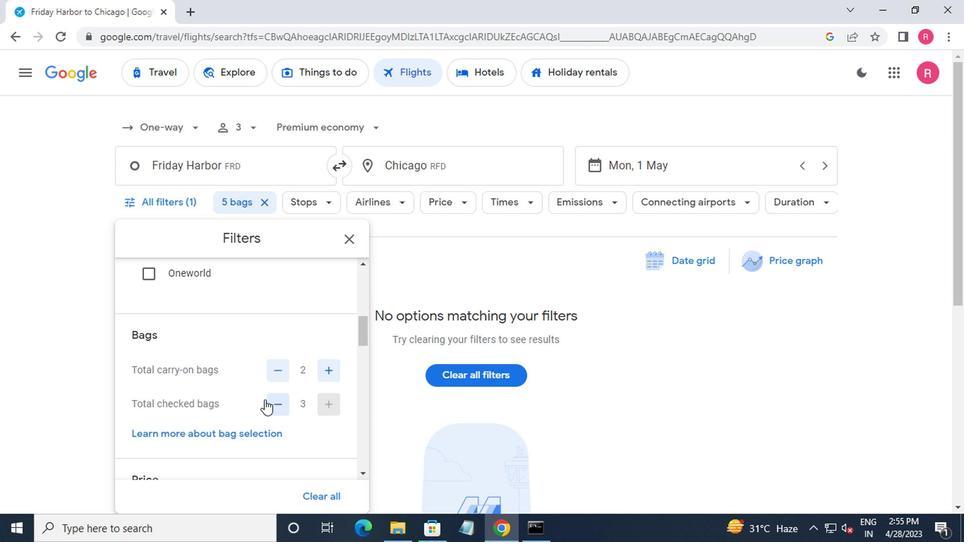
Action: Mouse moved to (328, 402)
Screenshot: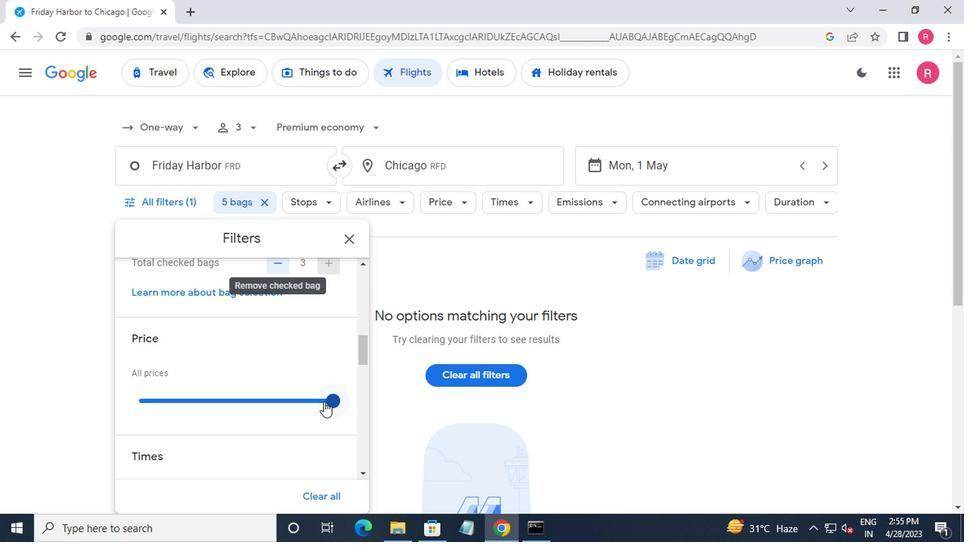 
Action: Mouse pressed left at (328, 402)
Screenshot: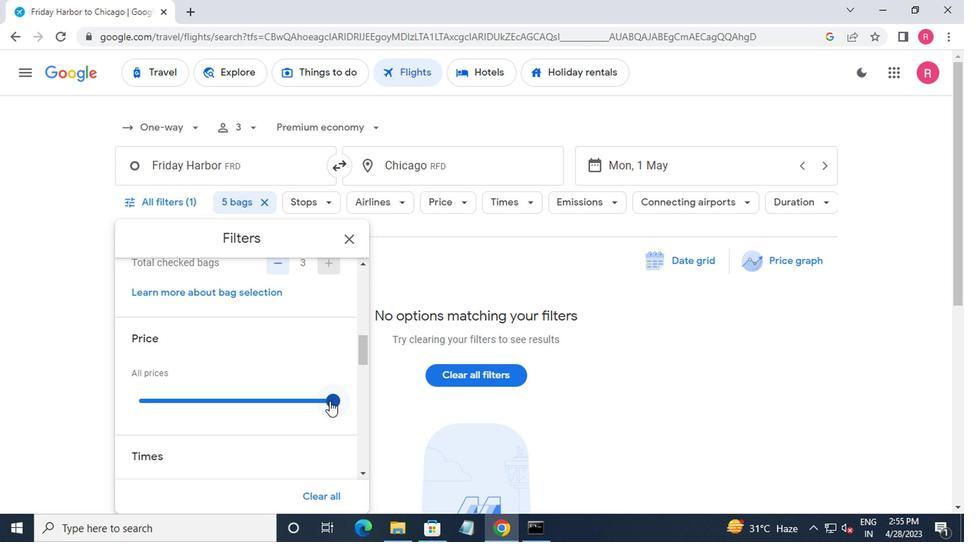 
Action: Mouse moved to (329, 397)
Screenshot: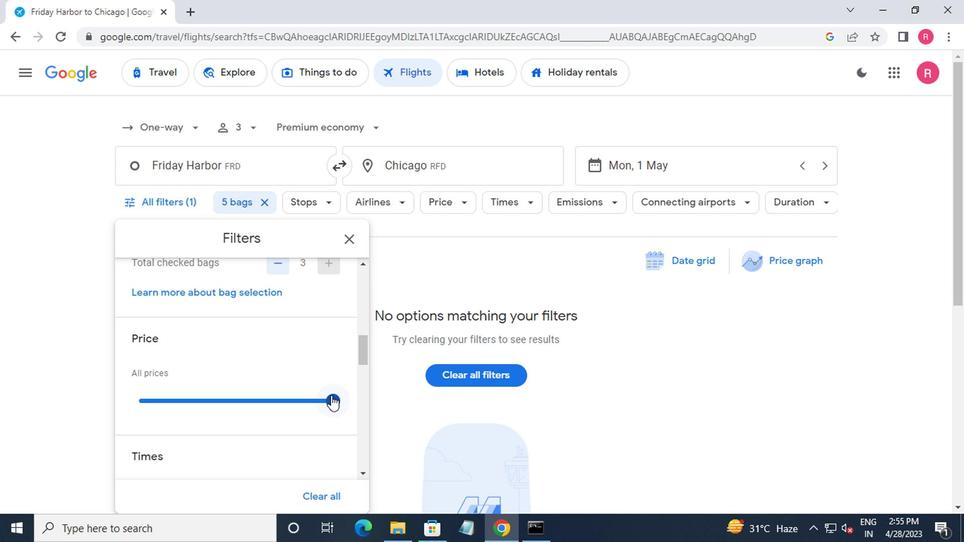 
Action: Mouse scrolled (329, 396) with delta (0, 0)
Screenshot: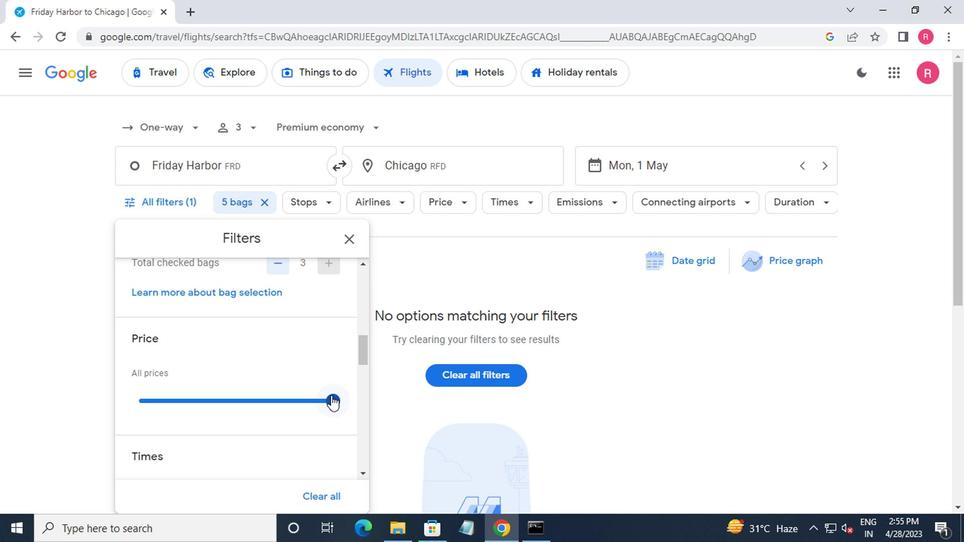 
Action: Mouse moved to (329, 397)
Screenshot: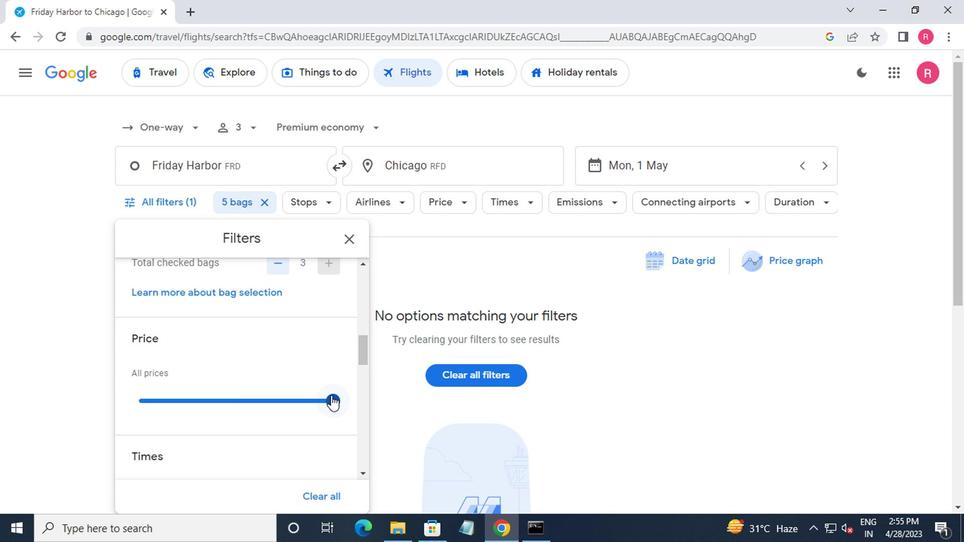 
Action: Mouse scrolled (329, 396) with delta (0, 0)
Screenshot: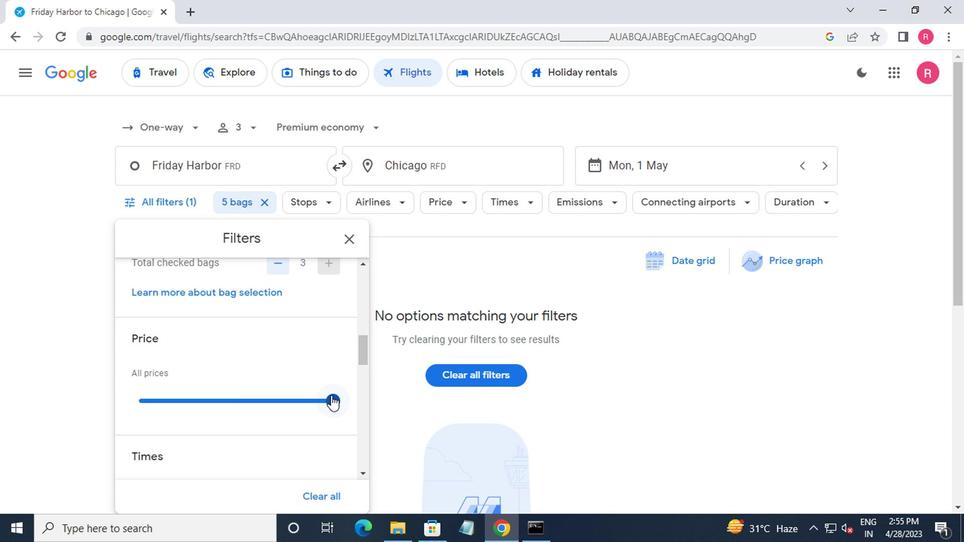
Action: Mouse moved to (133, 422)
Screenshot: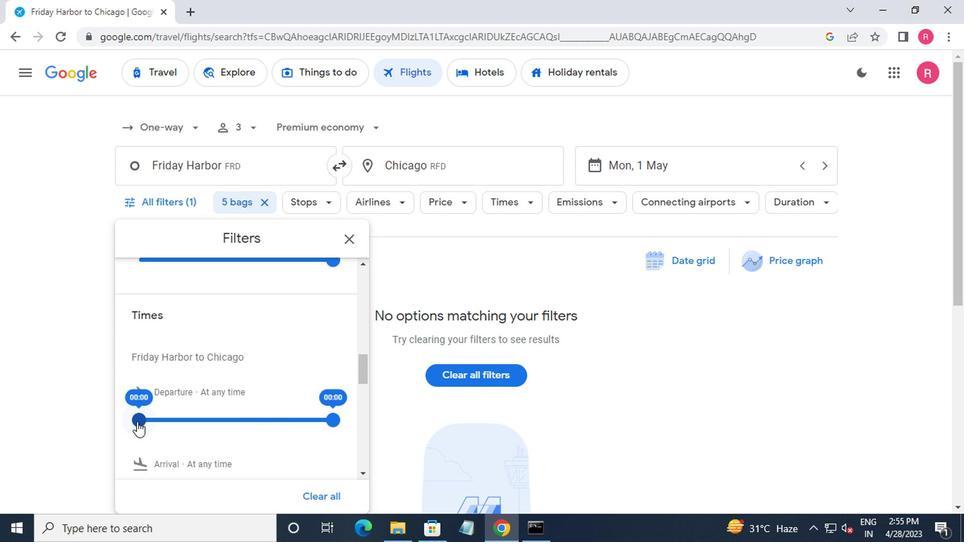 
Action: Mouse pressed left at (133, 422)
Screenshot: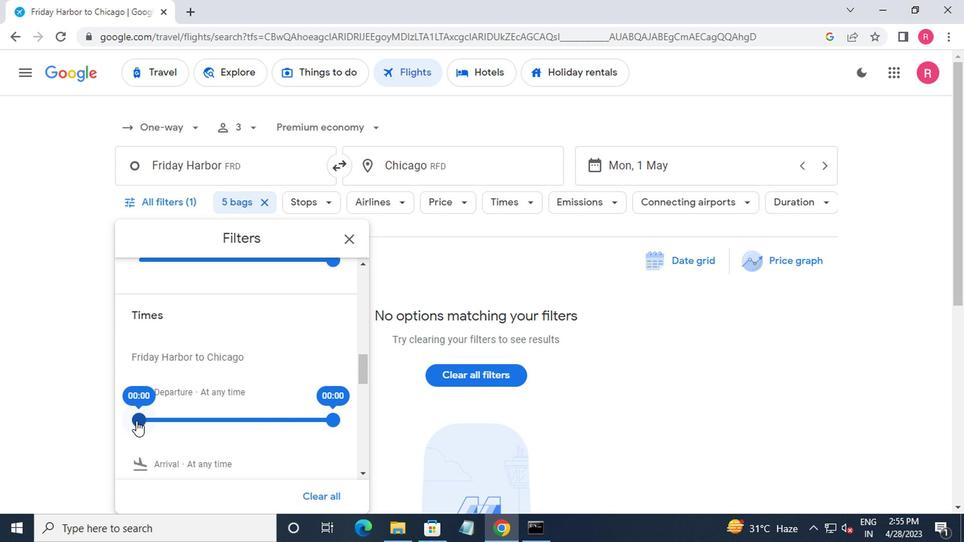 
Action: Mouse moved to (324, 424)
Screenshot: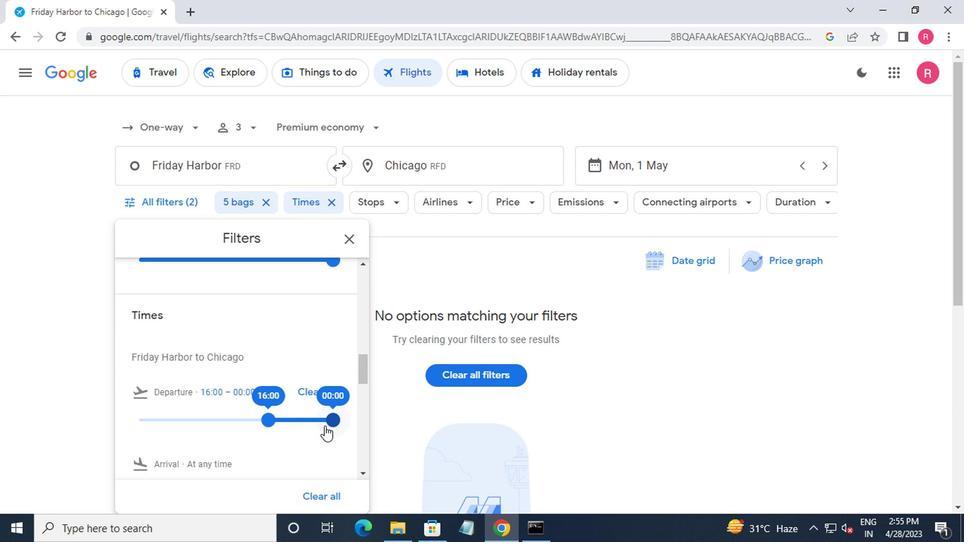 
Action: Mouse pressed left at (324, 424)
Screenshot: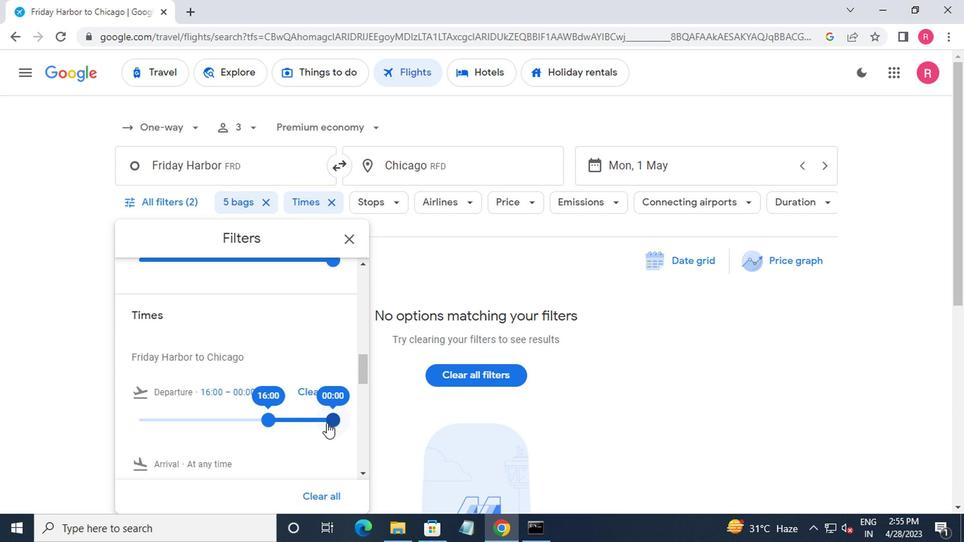 
Action: Mouse moved to (346, 244)
Screenshot: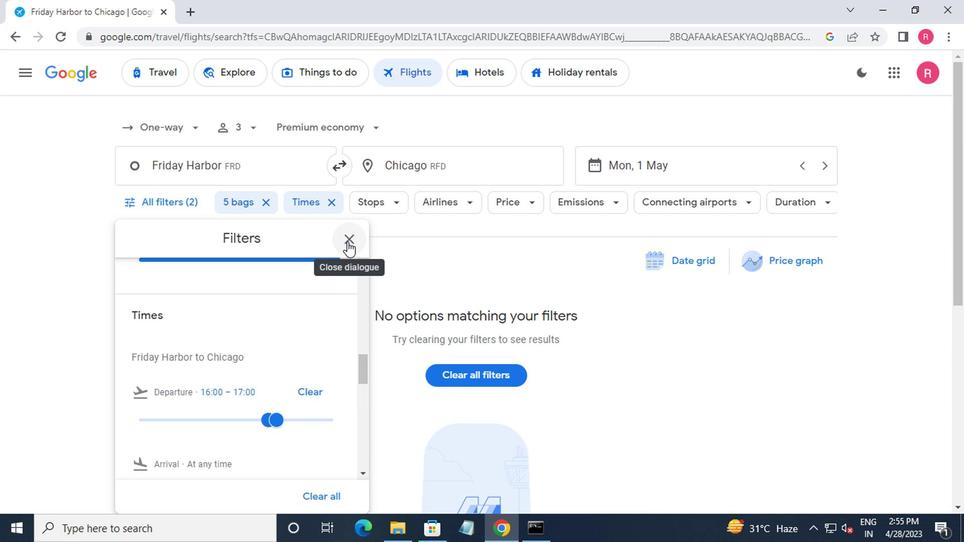 
Action: Mouse pressed left at (346, 244)
Screenshot: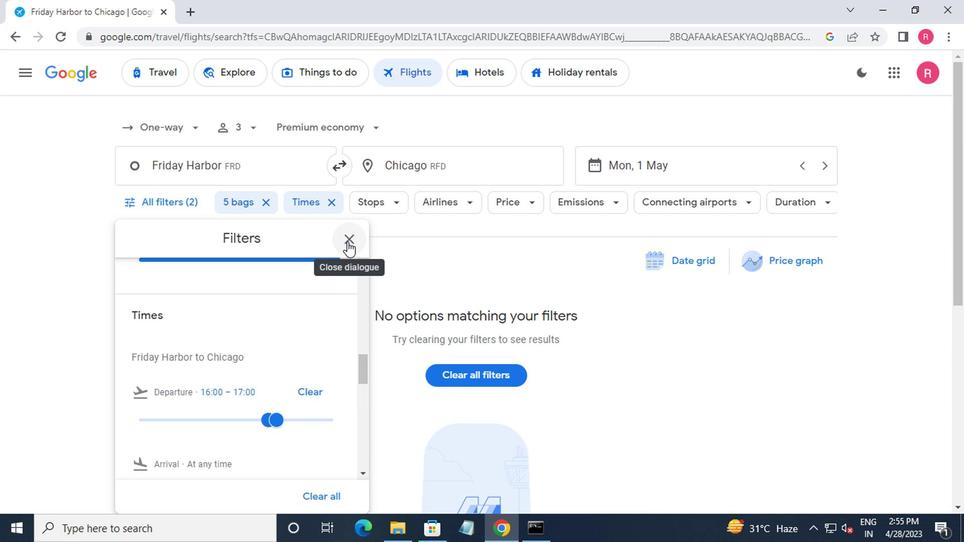 
